 Task: Create a due date automation trigger when advanced on, on the monday of the week before a card is due add dates starting this week at 11:00 AM.
Action: Mouse moved to (899, 276)
Screenshot: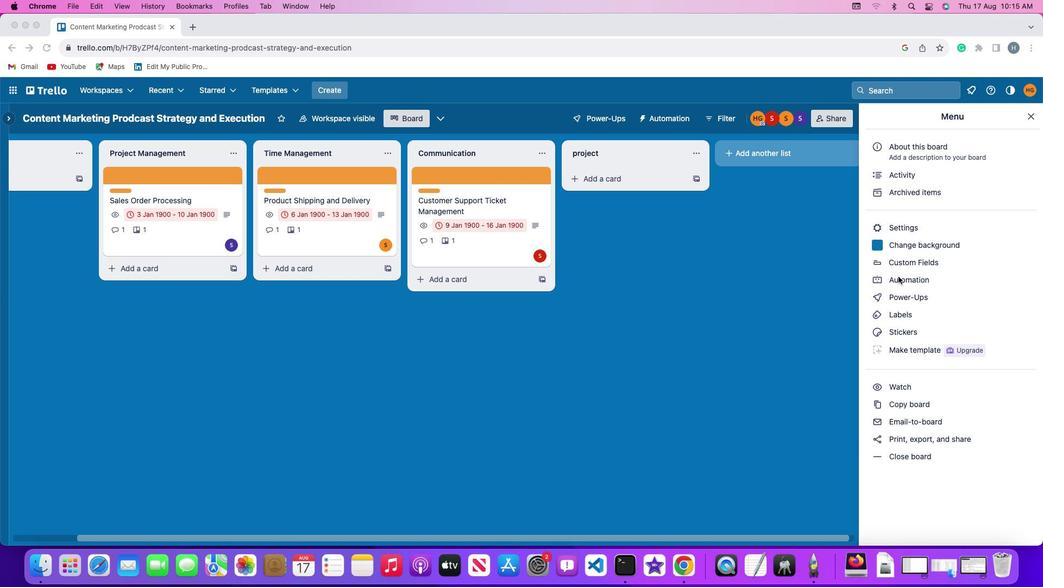 
Action: Mouse pressed left at (899, 276)
Screenshot: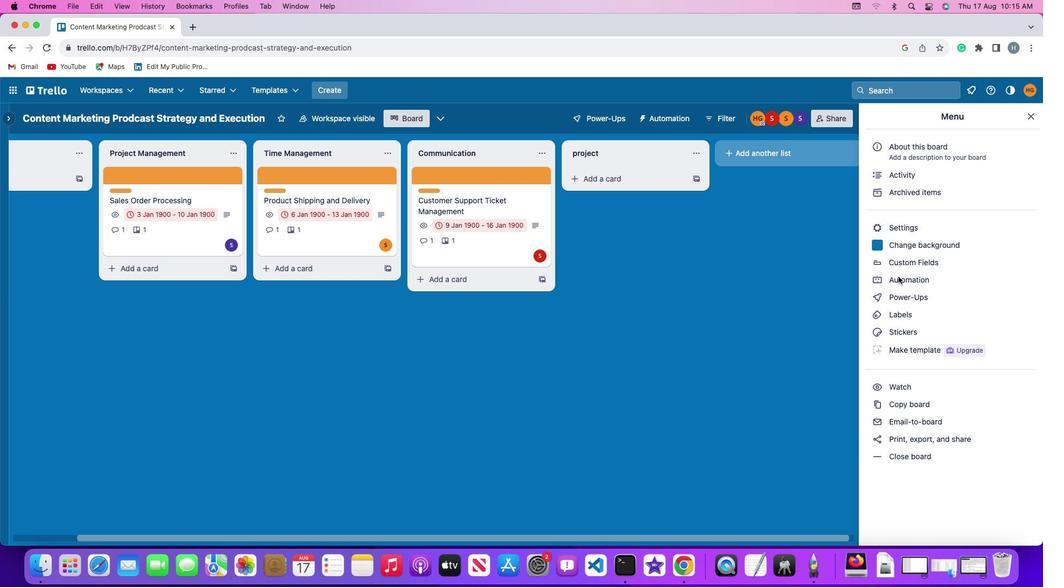 
Action: Mouse pressed left at (899, 276)
Screenshot: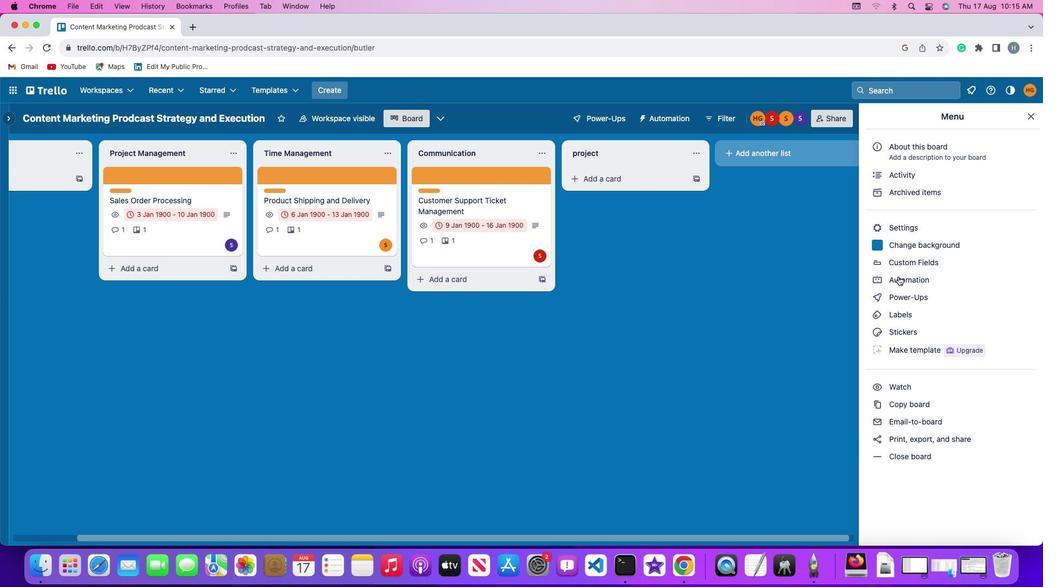 
Action: Mouse moved to (62, 256)
Screenshot: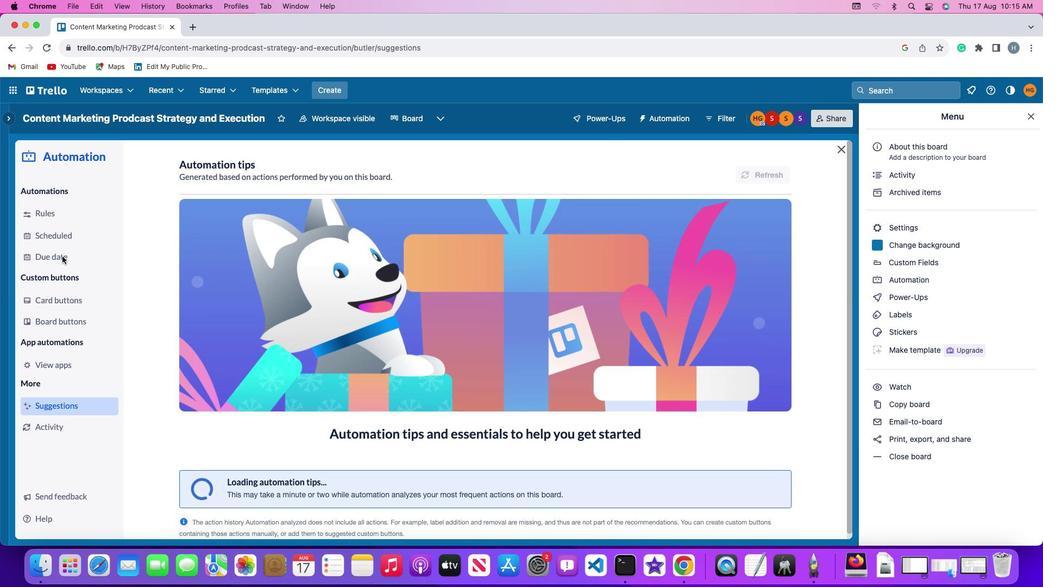 
Action: Mouse pressed left at (62, 256)
Screenshot: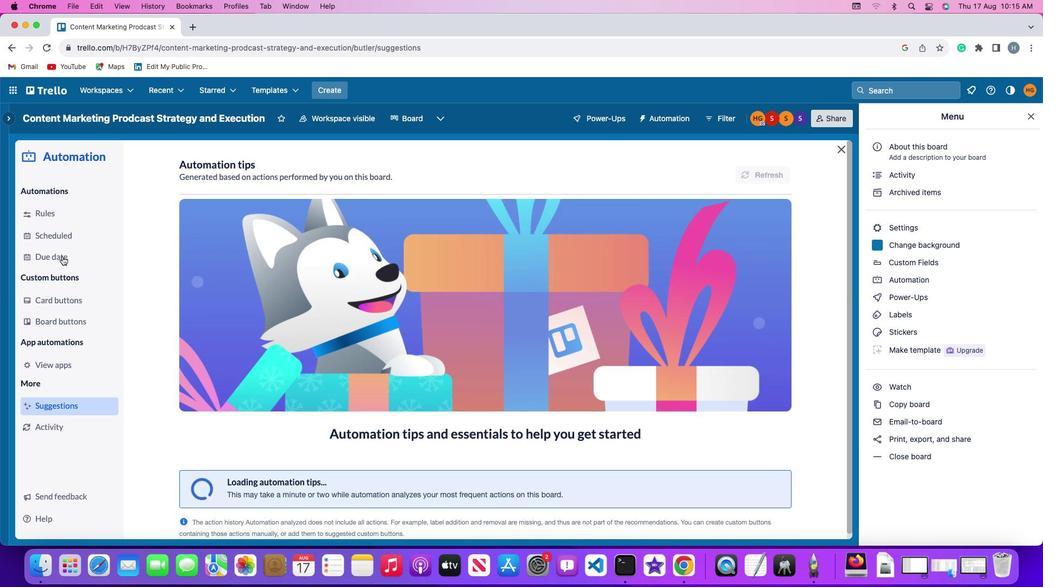 
Action: Mouse moved to (746, 167)
Screenshot: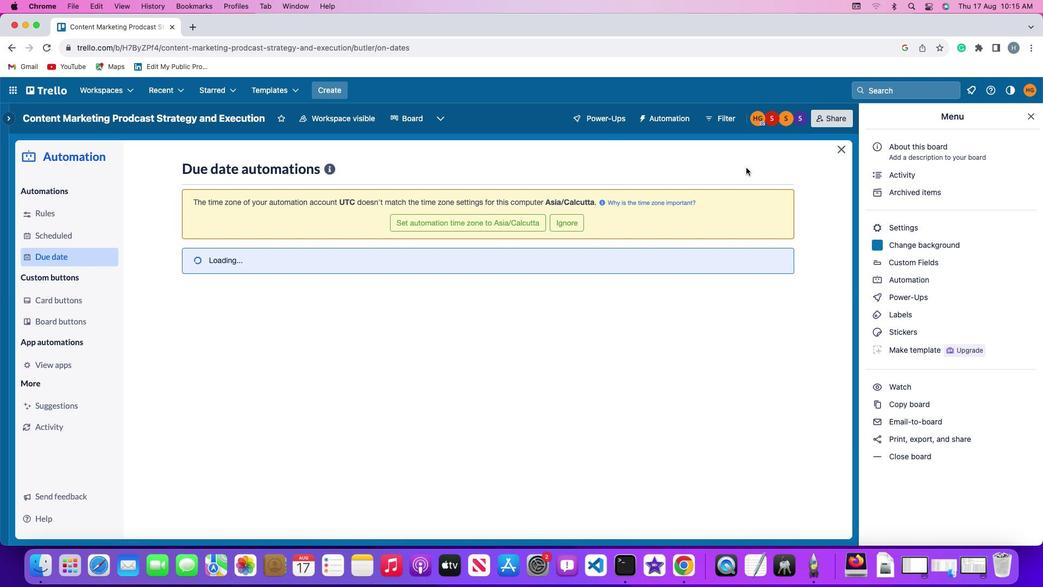 
Action: Mouse pressed left at (746, 167)
Screenshot: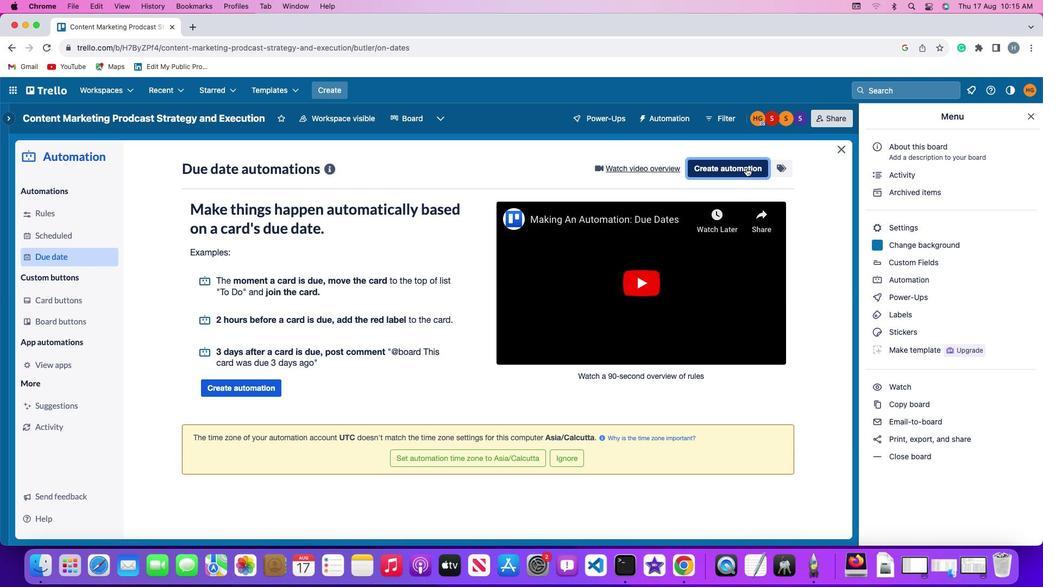 
Action: Mouse moved to (212, 272)
Screenshot: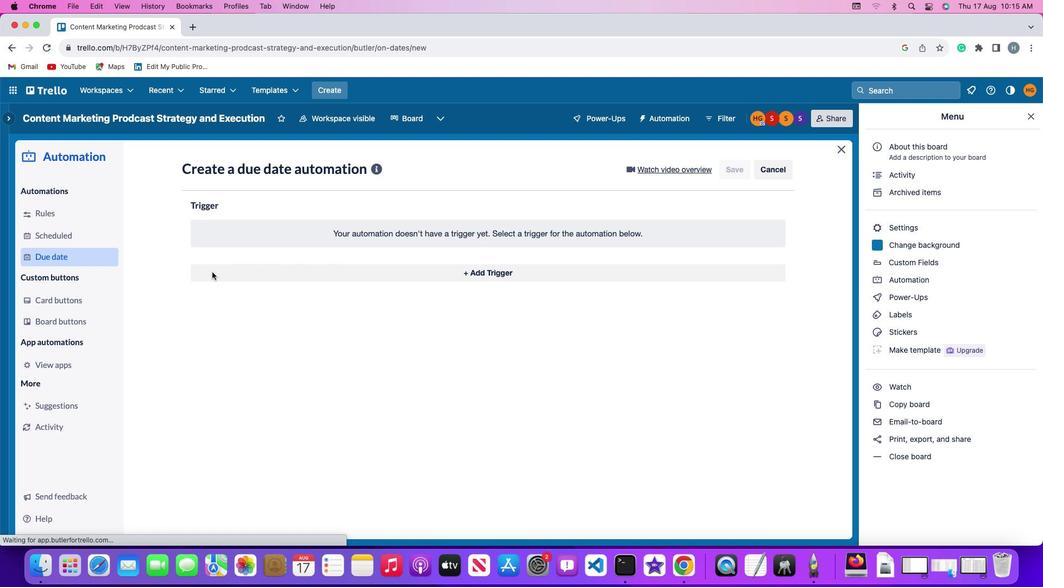 
Action: Mouse pressed left at (212, 272)
Screenshot: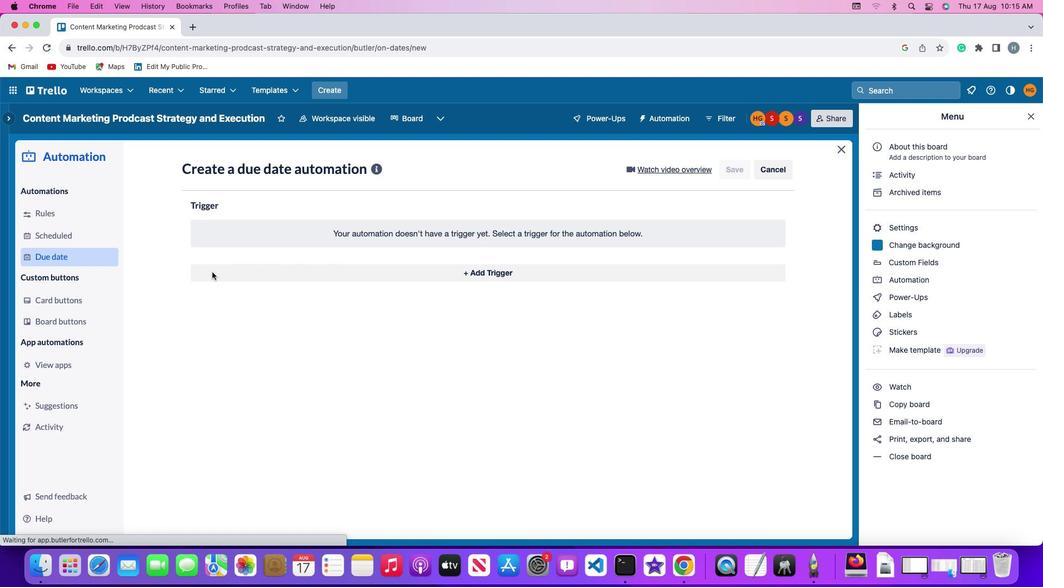 
Action: Mouse moved to (233, 471)
Screenshot: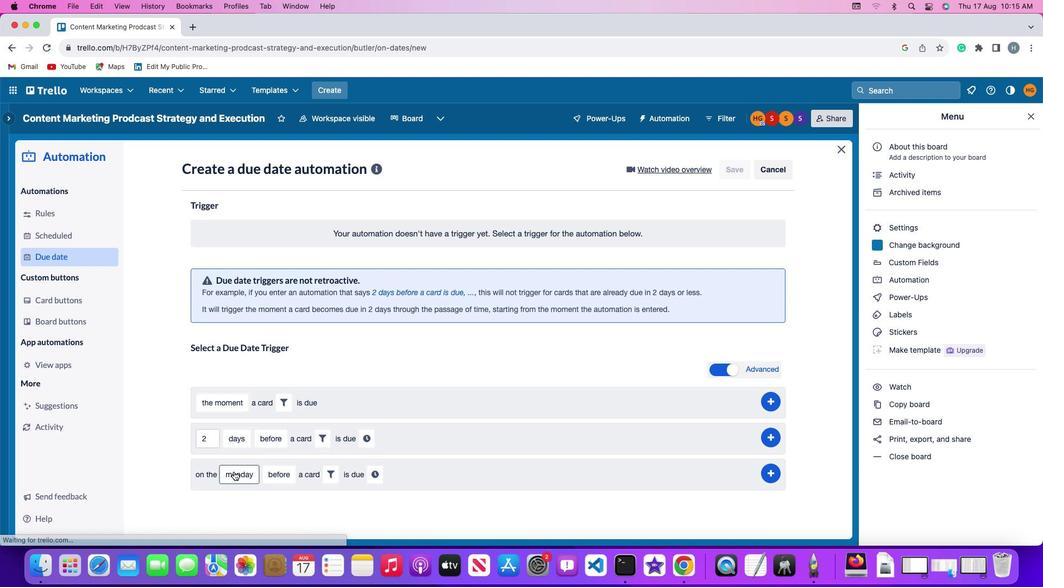 
Action: Mouse pressed left at (233, 471)
Screenshot: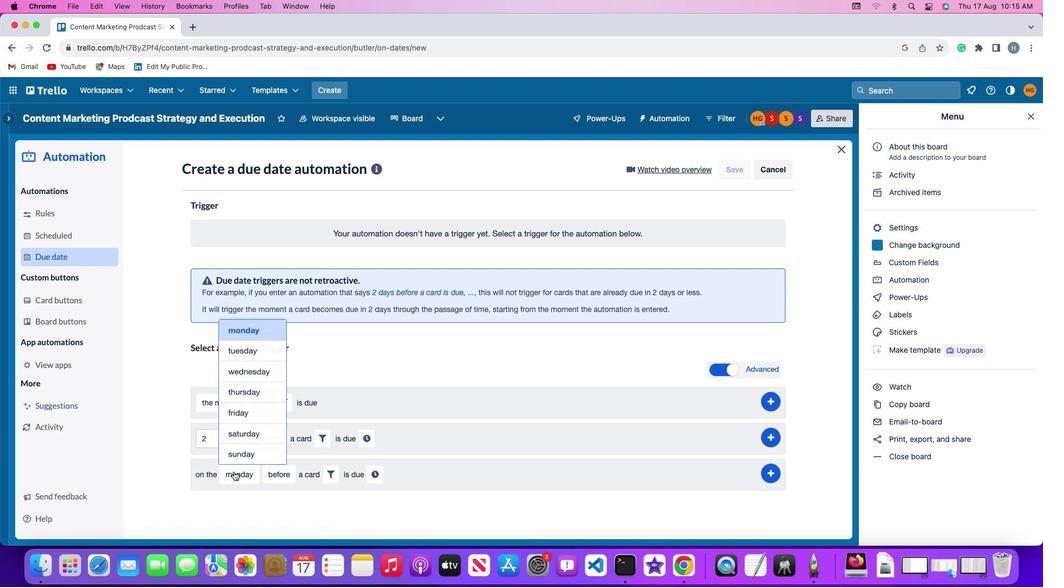 
Action: Mouse moved to (246, 321)
Screenshot: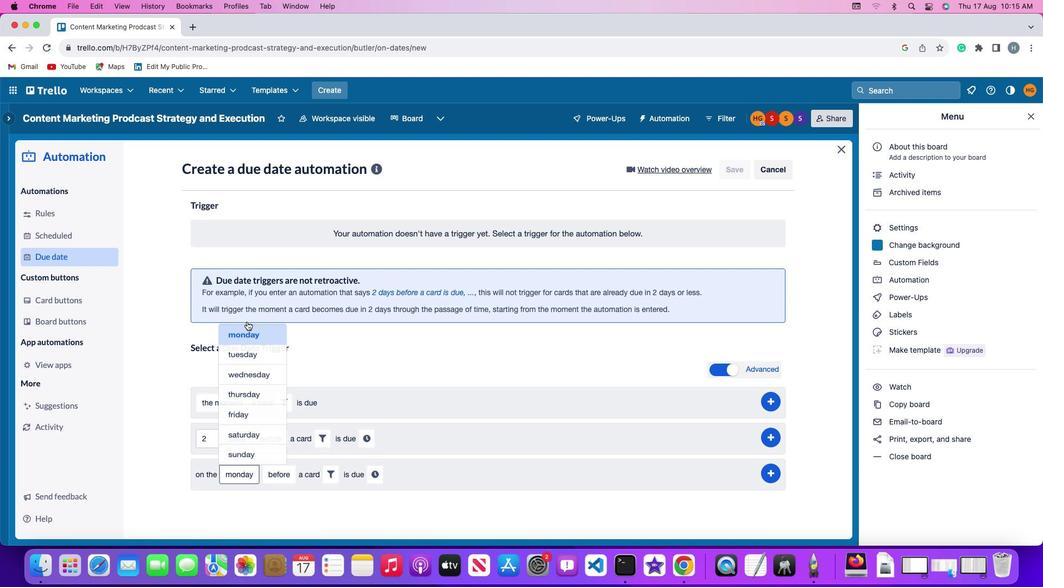 
Action: Mouse pressed left at (246, 321)
Screenshot: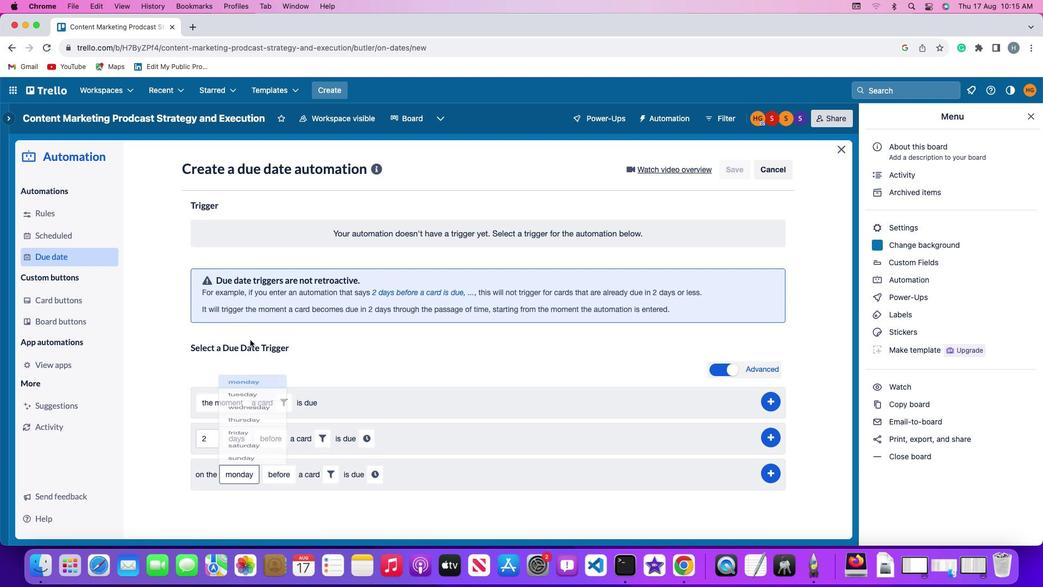 
Action: Mouse moved to (272, 476)
Screenshot: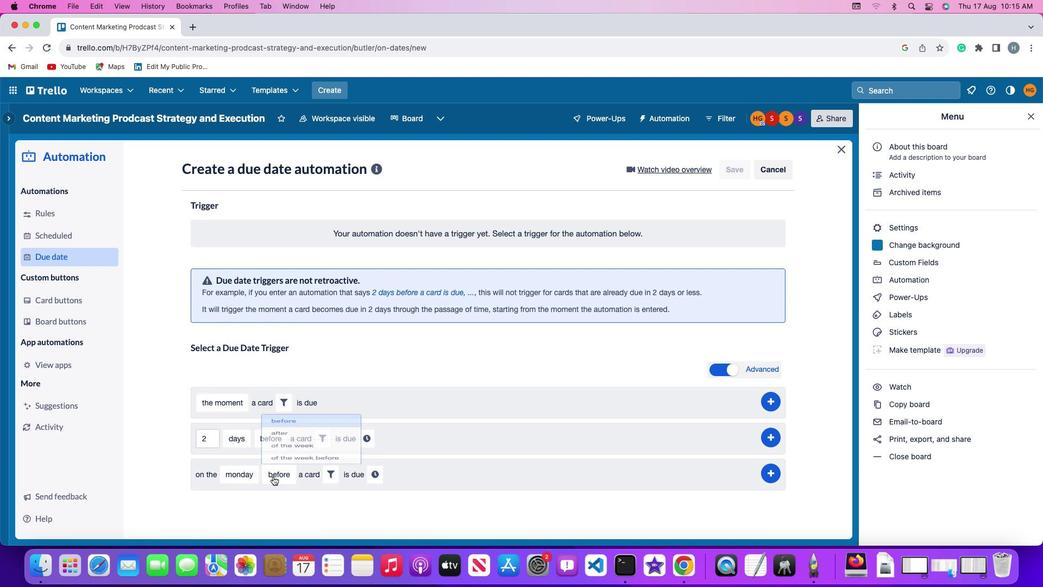 
Action: Mouse pressed left at (272, 476)
Screenshot: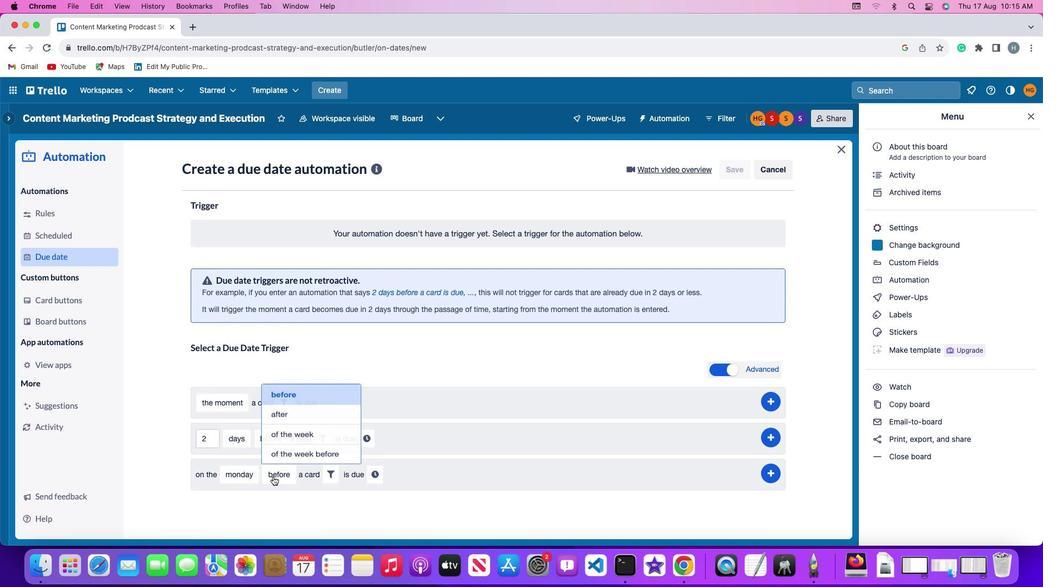 
Action: Mouse moved to (278, 452)
Screenshot: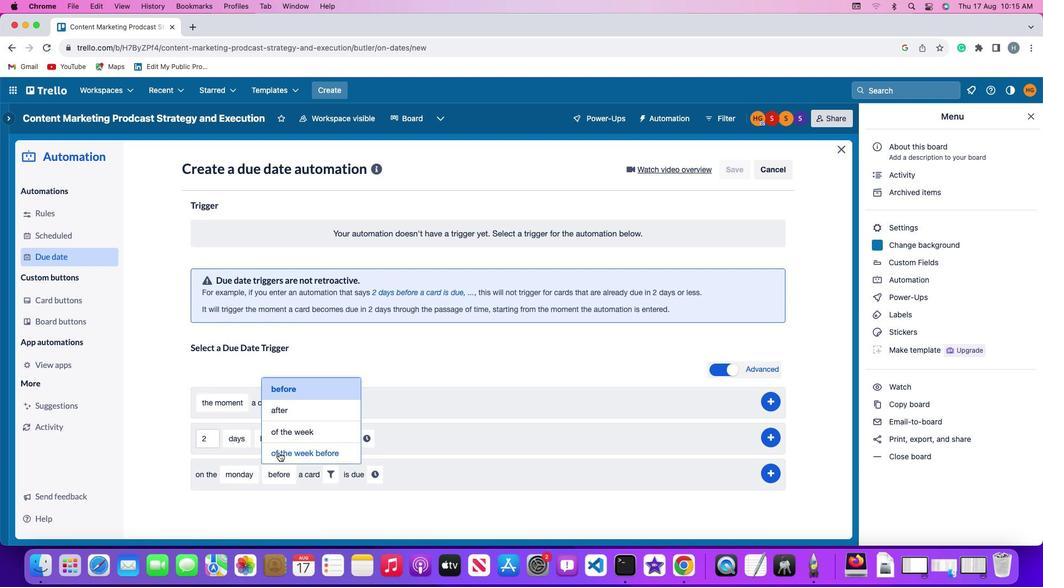 
Action: Mouse pressed left at (278, 452)
Screenshot: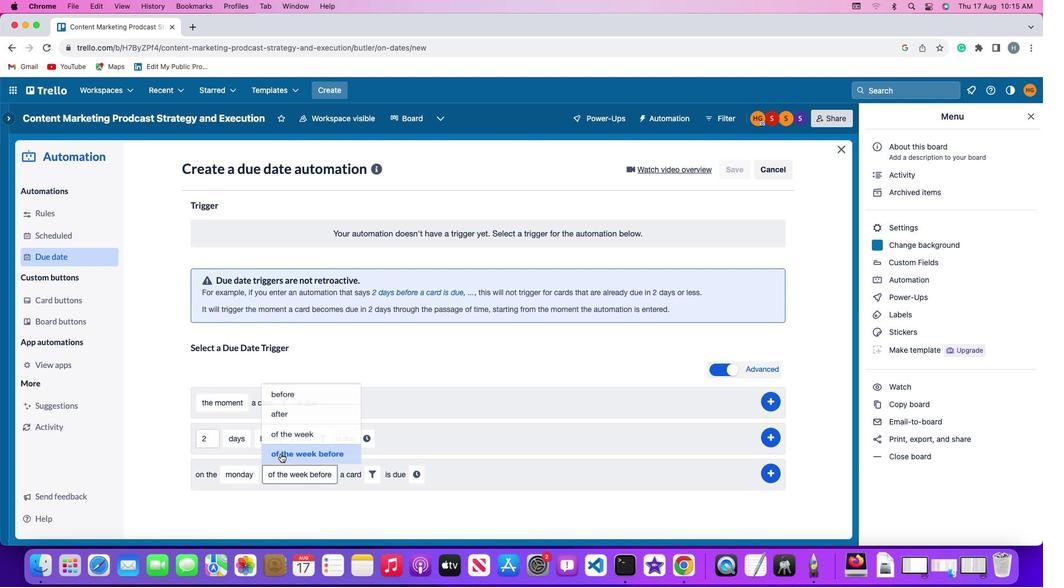 
Action: Mouse moved to (371, 475)
Screenshot: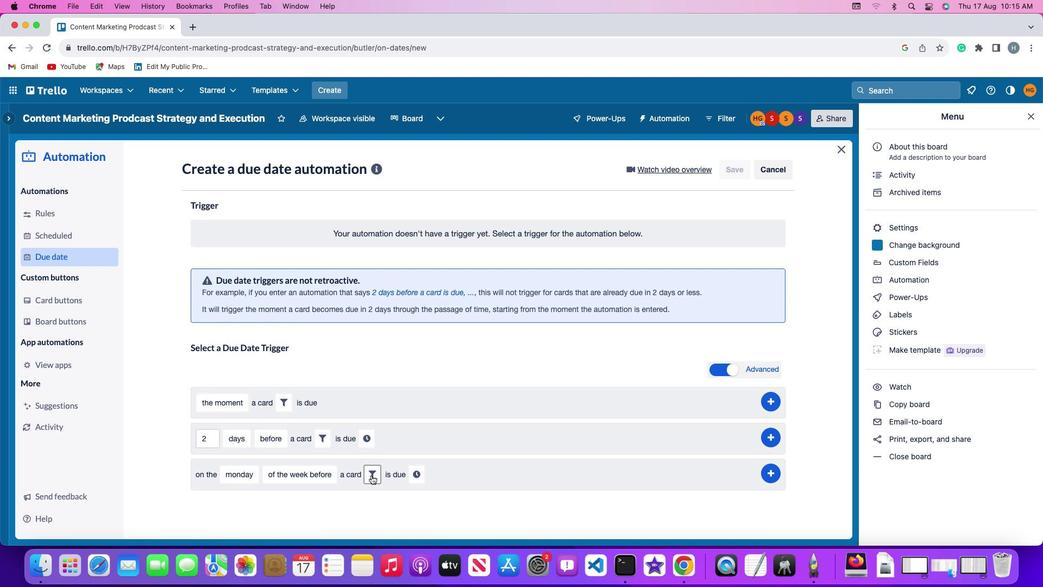 
Action: Mouse pressed left at (371, 475)
Screenshot: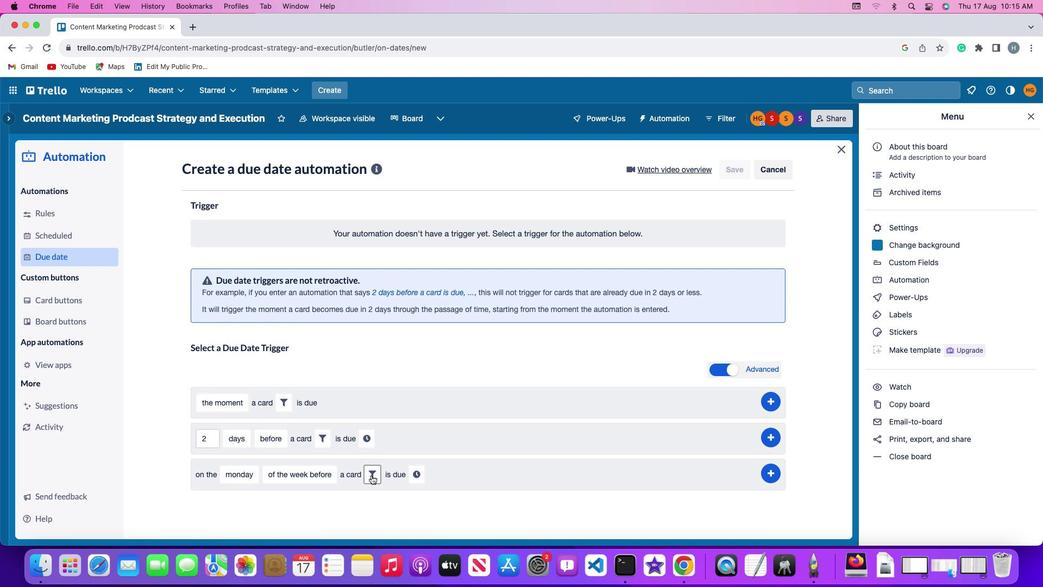 
Action: Mouse moved to (437, 506)
Screenshot: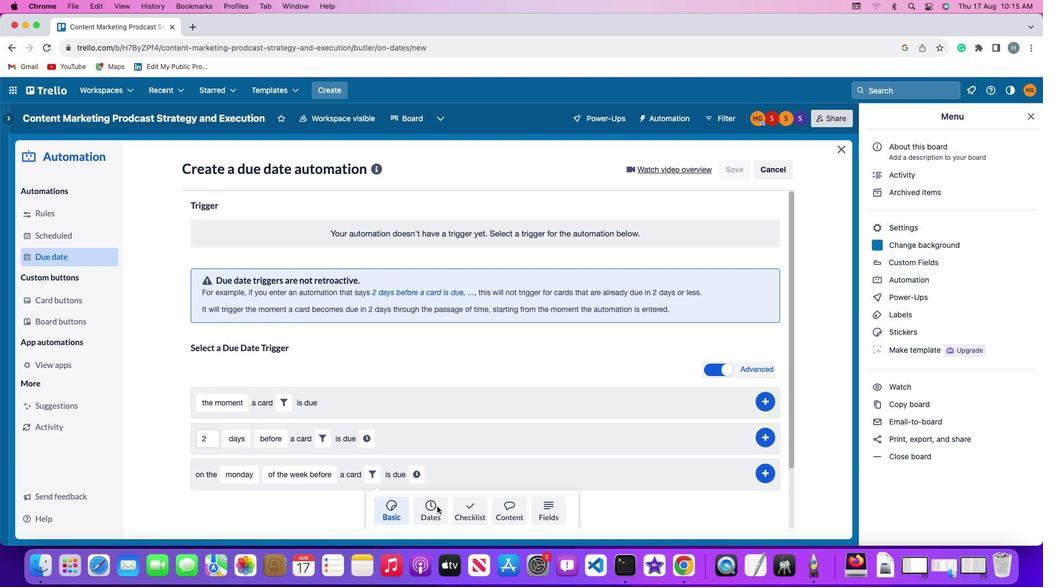 
Action: Mouse pressed left at (437, 506)
Screenshot: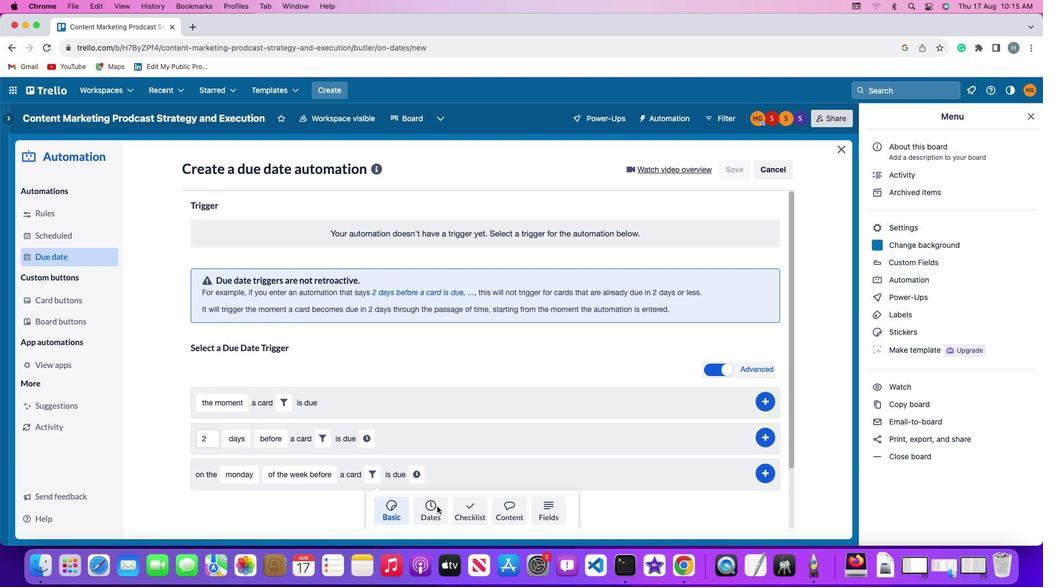 
Action: Mouse moved to (306, 505)
Screenshot: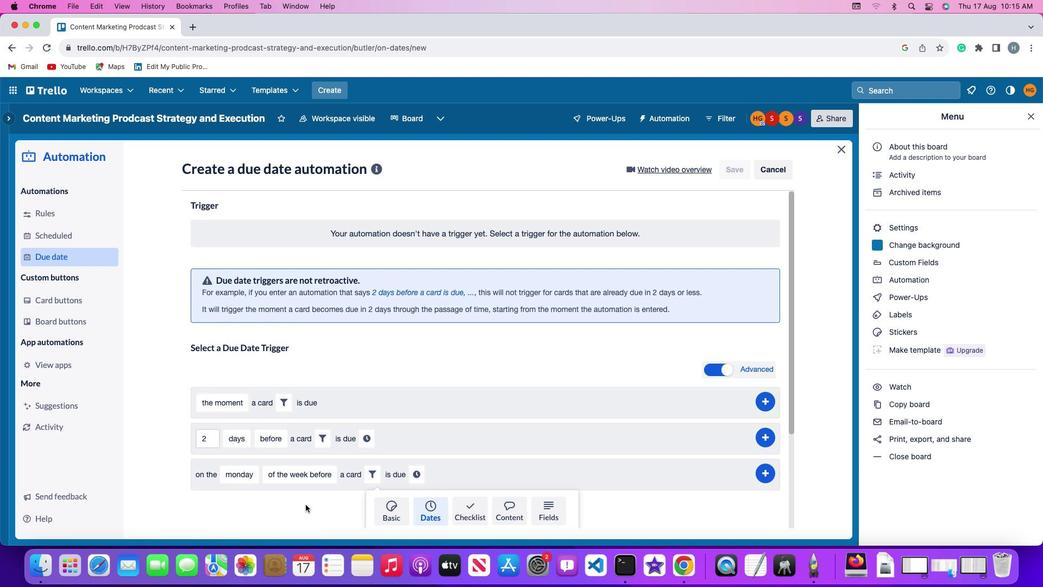 
Action: Mouse scrolled (306, 505) with delta (0, 0)
Screenshot: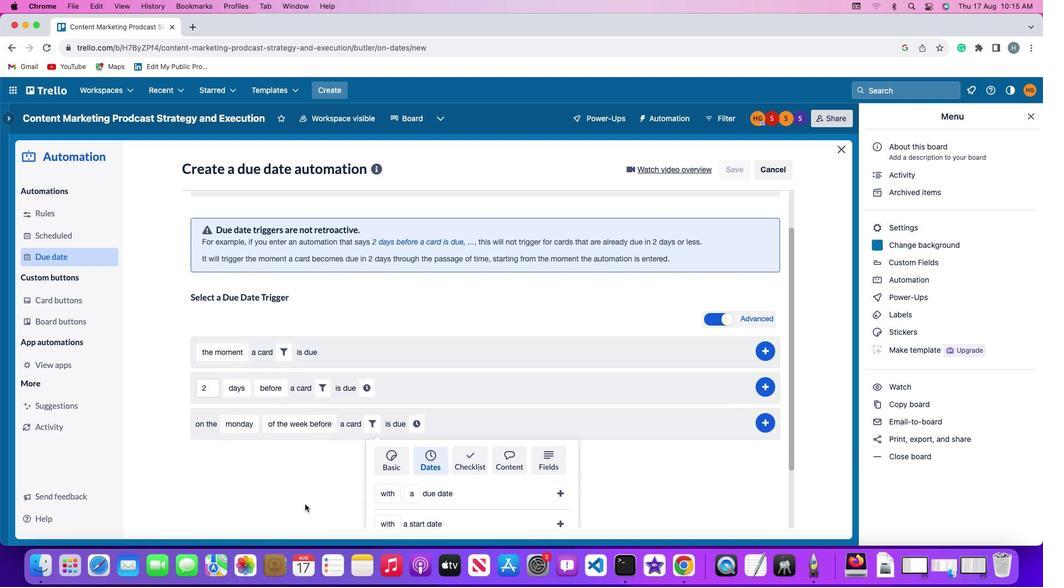 
Action: Mouse scrolled (306, 505) with delta (0, 0)
Screenshot: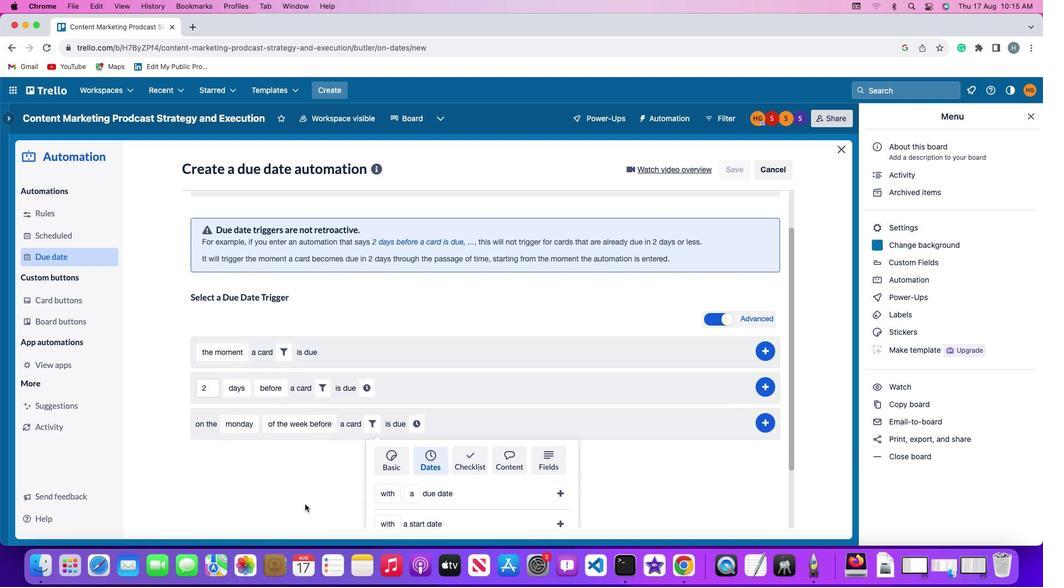 
Action: Mouse scrolled (306, 505) with delta (0, -1)
Screenshot: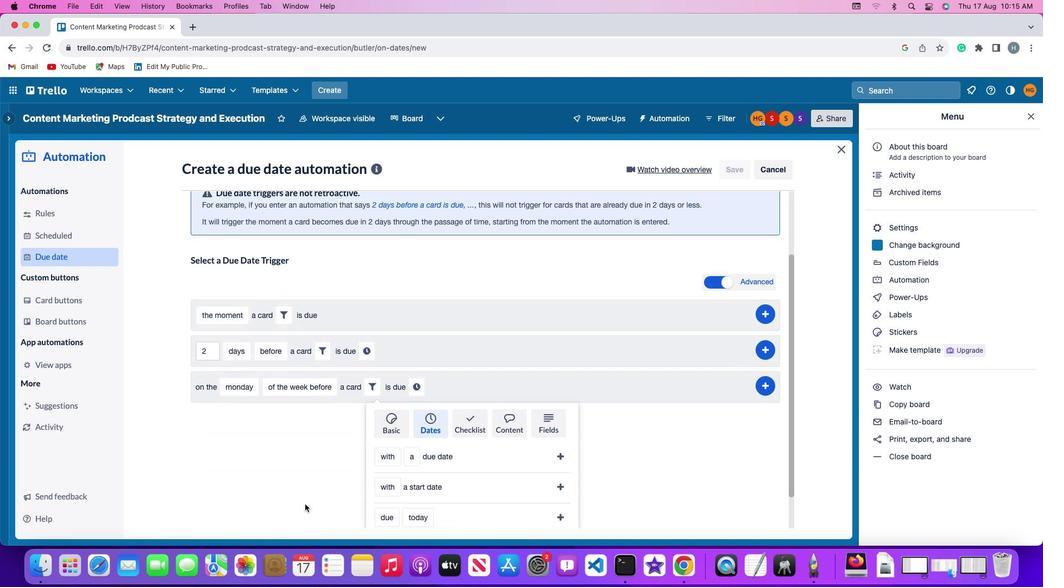 
Action: Mouse moved to (306, 505)
Screenshot: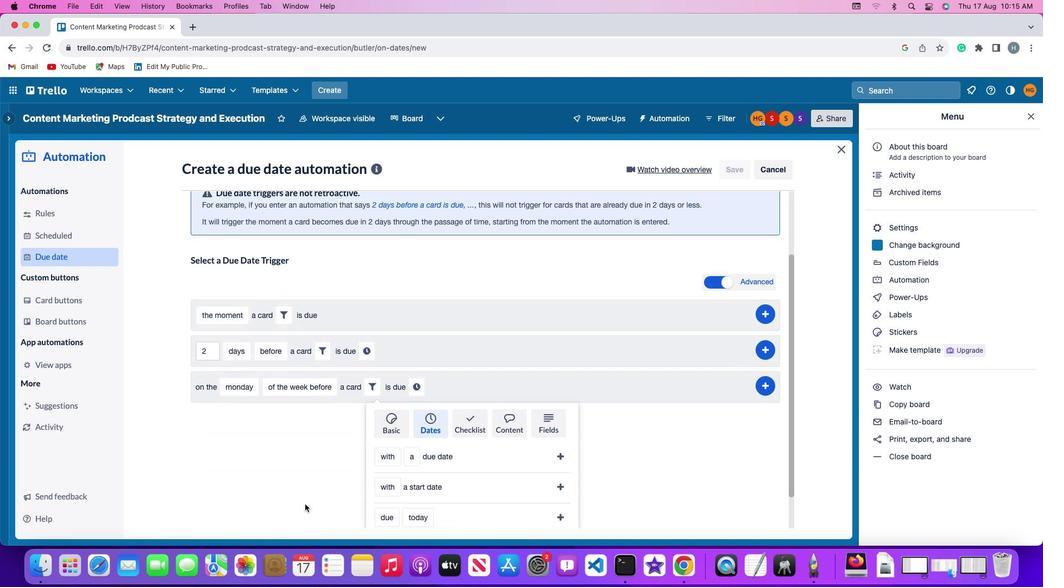 
Action: Mouse scrolled (306, 505) with delta (0, -2)
Screenshot: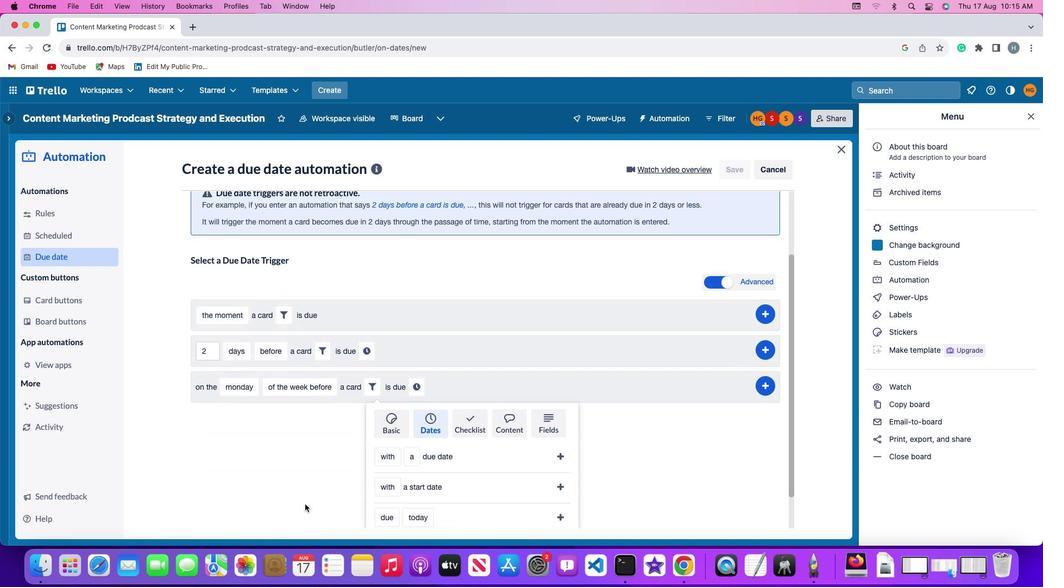 
Action: Mouse moved to (304, 503)
Screenshot: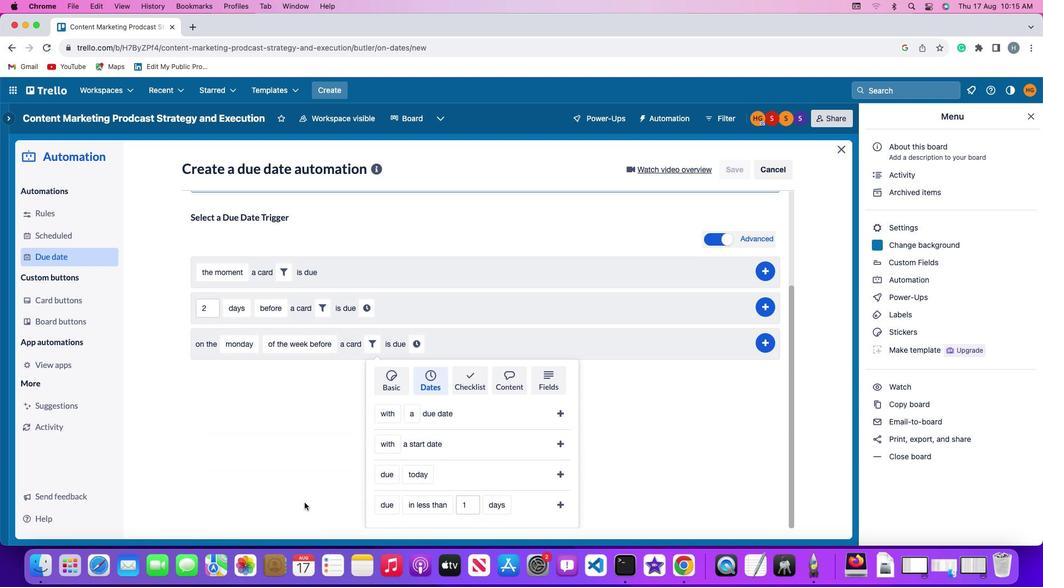 
Action: Mouse scrolled (304, 503) with delta (0, 0)
Screenshot: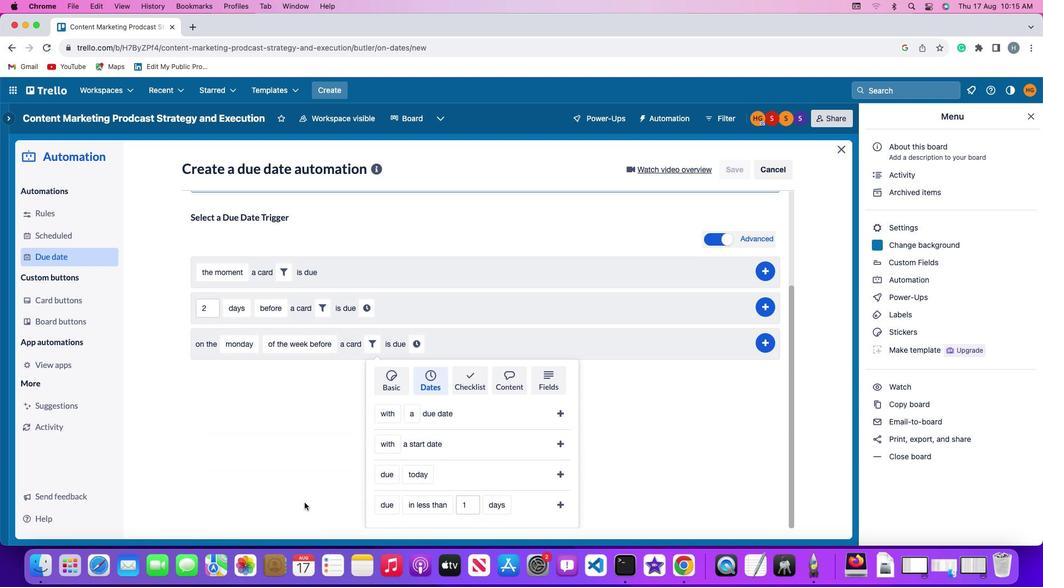 
Action: Mouse moved to (304, 502)
Screenshot: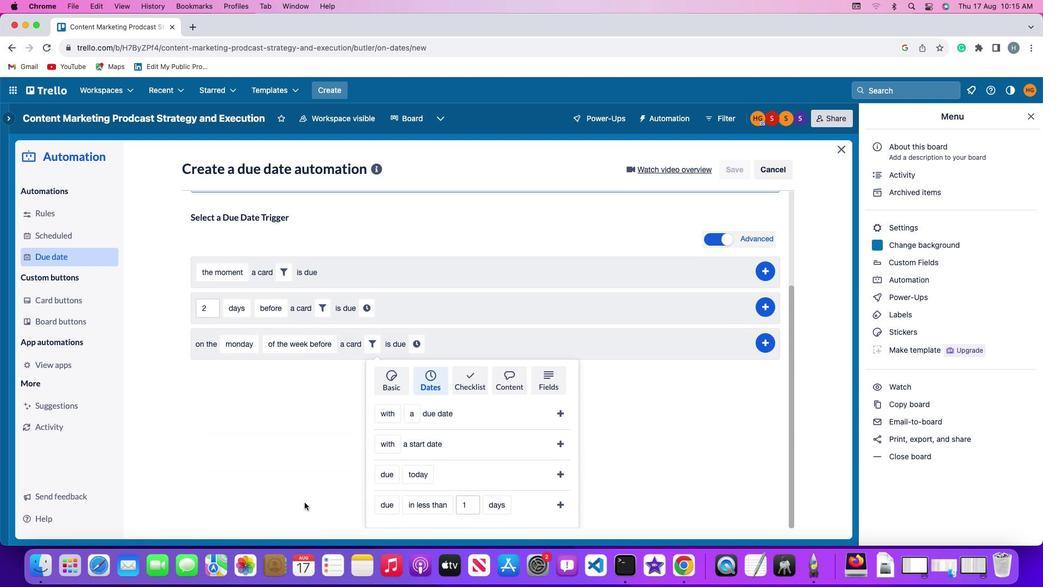 
Action: Mouse scrolled (304, 502) with delta (0, 0)
Screenshot: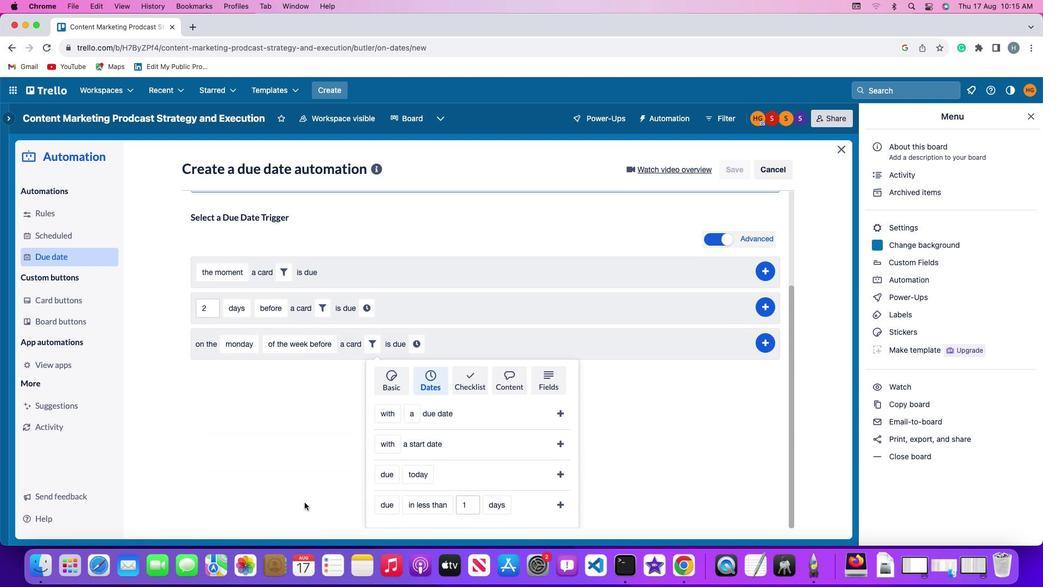
Action: Mouse scrolled (304, 502) with delta (0, -1)
Screenshot: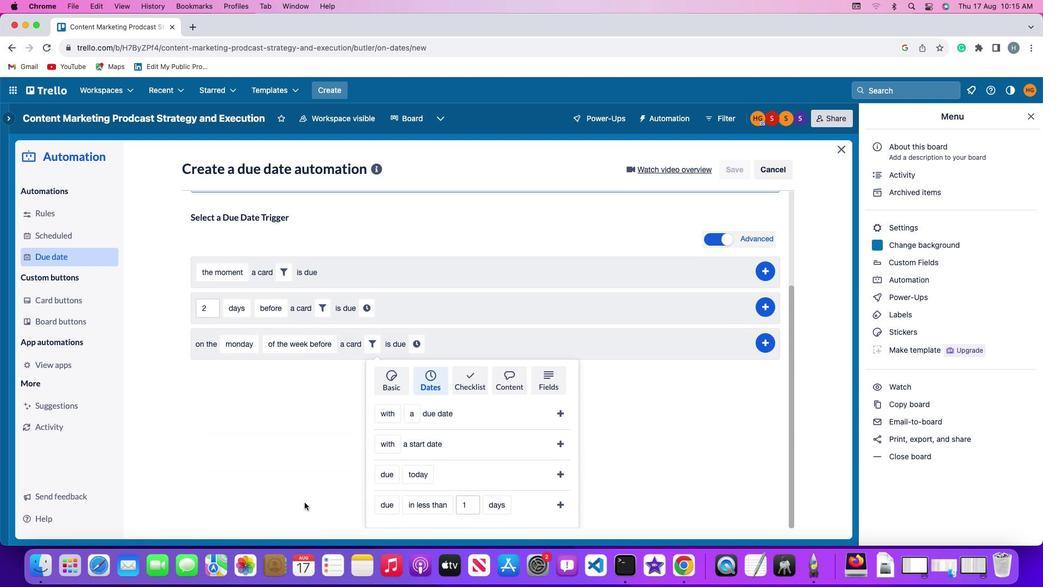 
Action: Mouse scrolled (304, 502) with delta (0, -2)
Screenshot: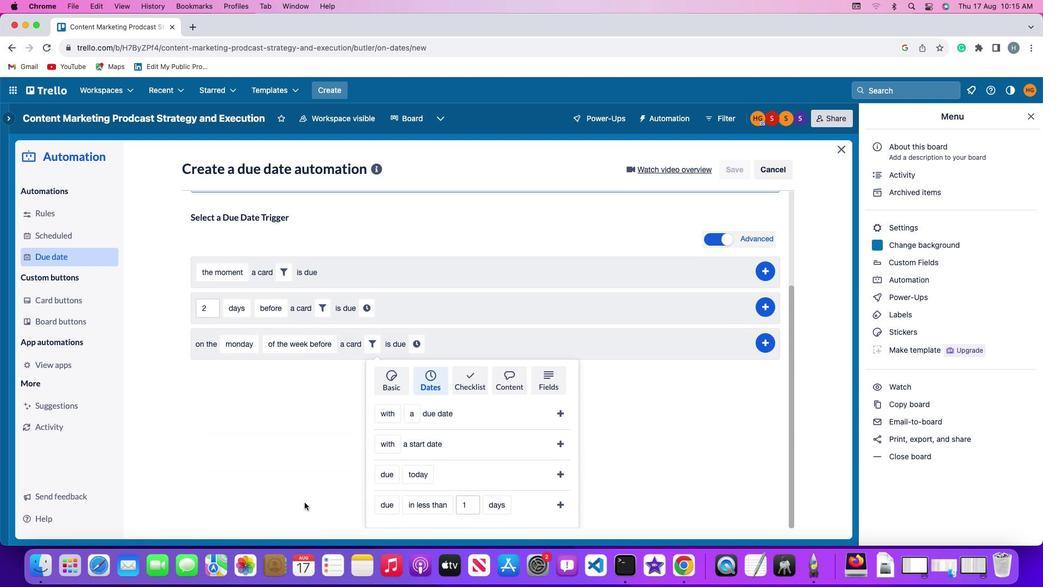 
Action: Mouse moved to (304, 502)
Screenshot: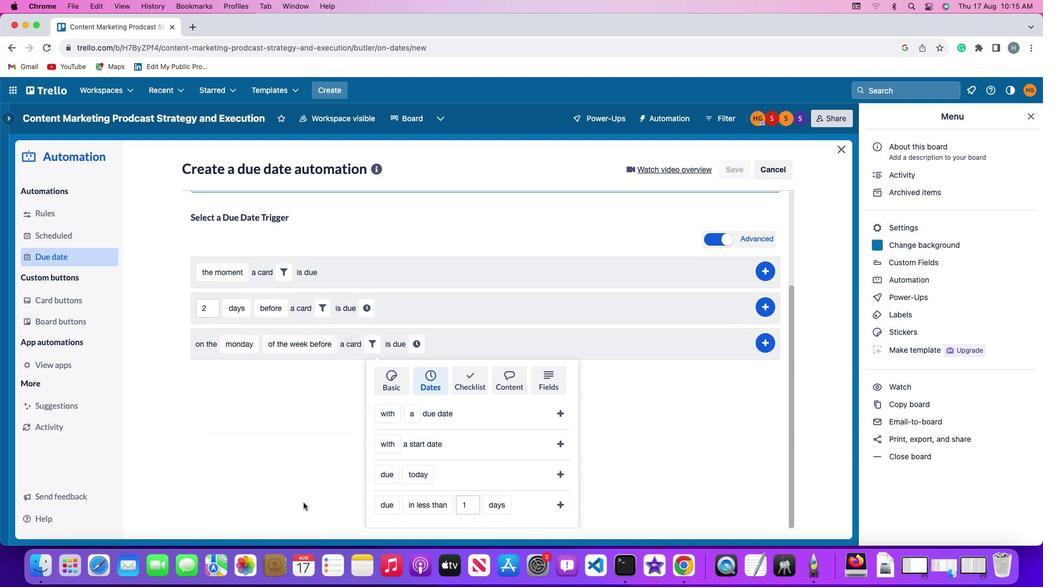 
Action: Mouse scrolled (304, 502) with delta (0, -3)
Screenshot: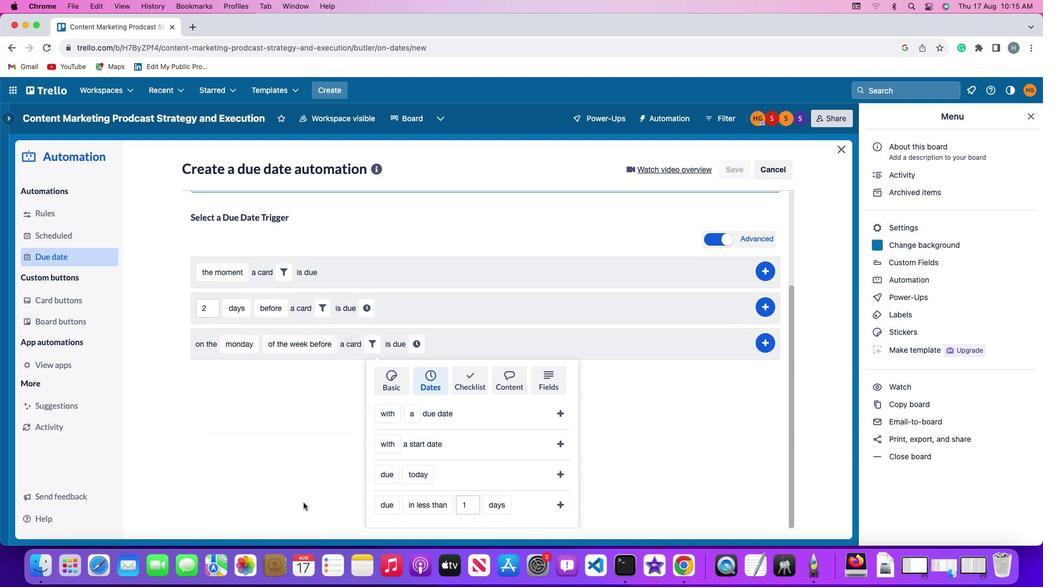 
Action: Mouse moved to (302, 502)
Screenshot: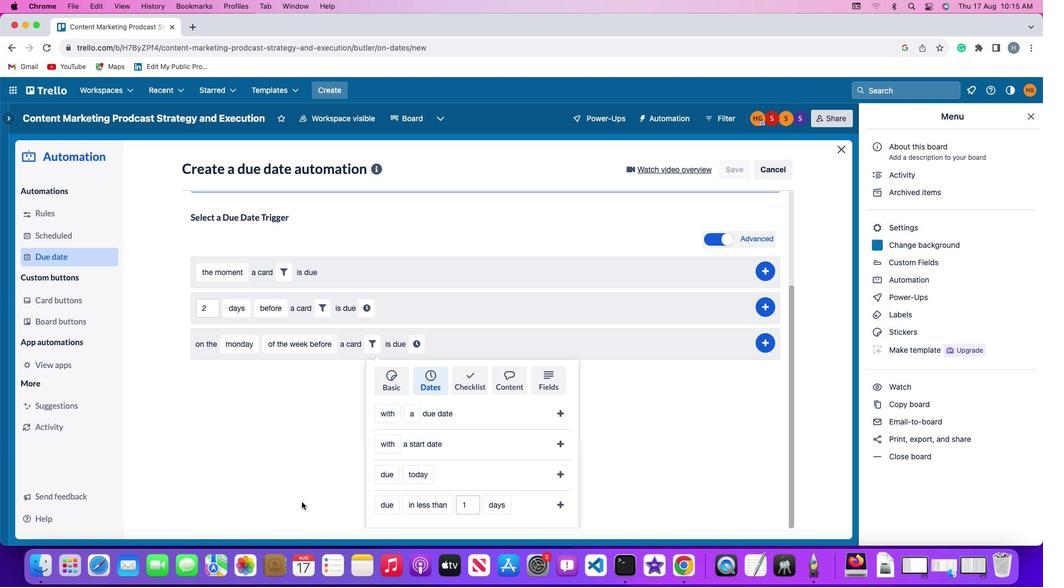 
Action: Mouse scrolled (302, 502) with delta (0, 0)
Screenshot: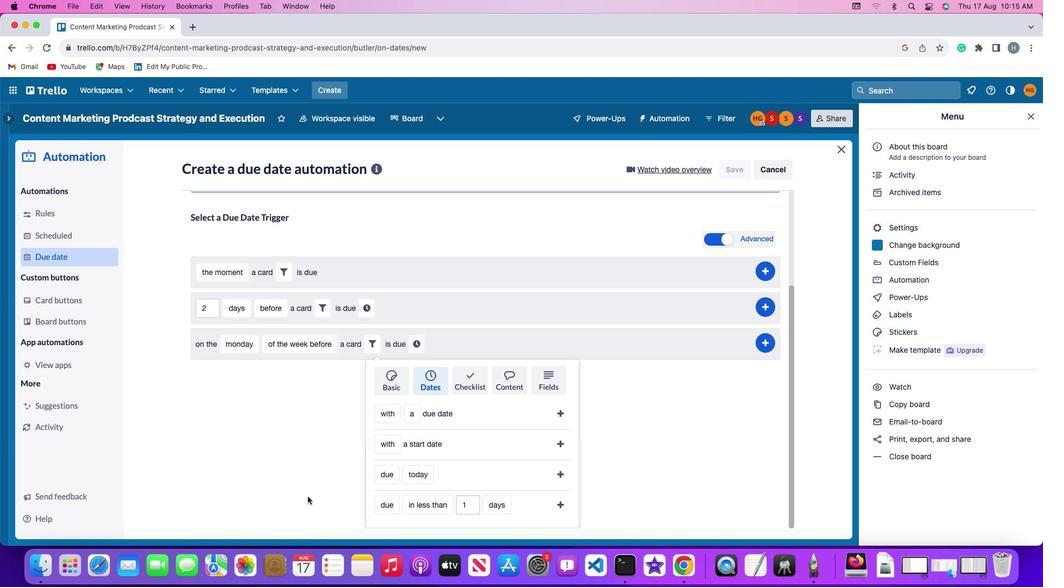 
Action: Mouse moved to (302, 502)
Screenshot: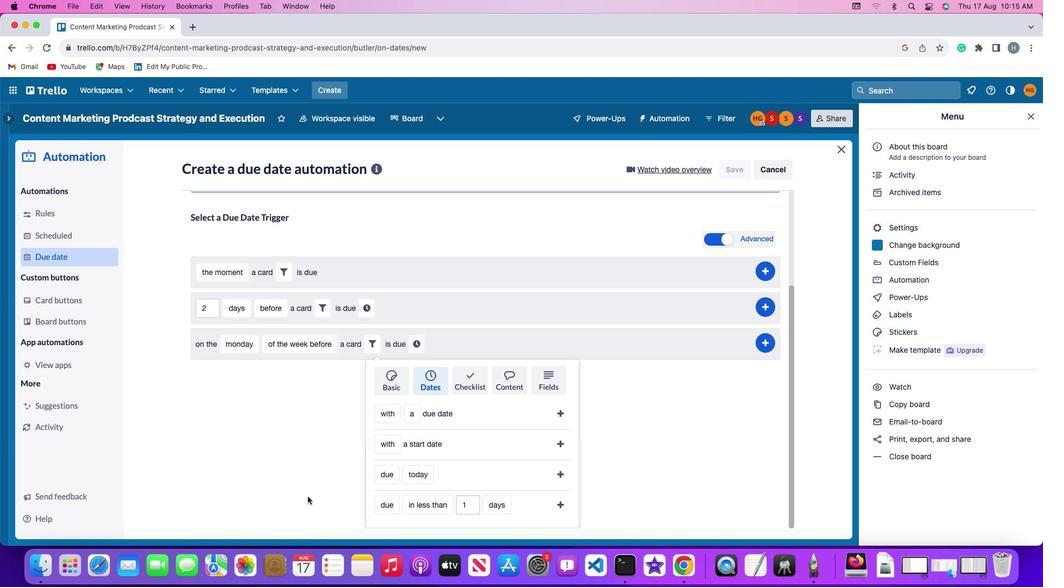 
Action: Mouse scrolled (302, 502) with delta (0, 0)
Screenshot: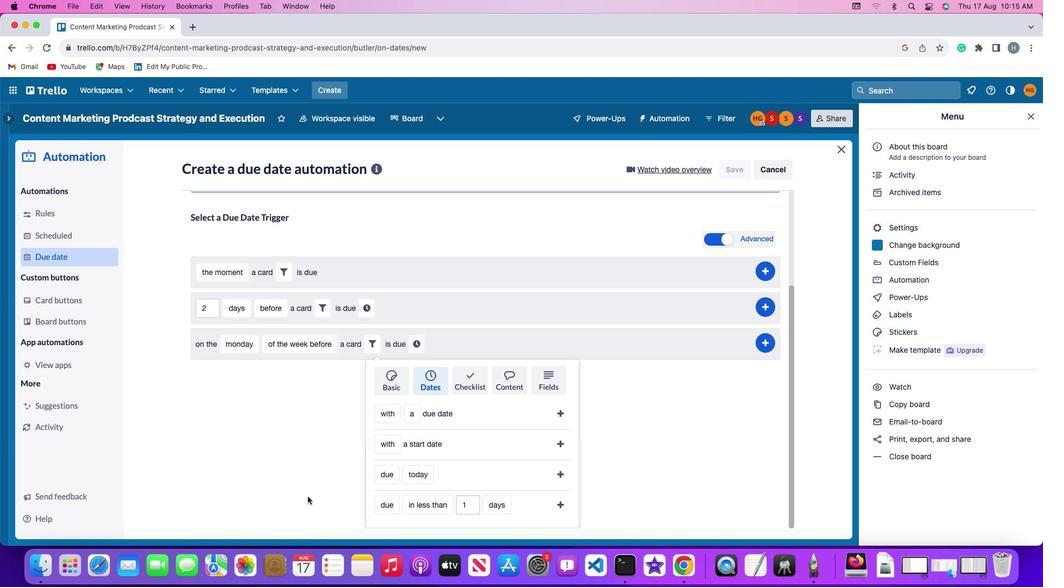 
Action: Mouse moved to (302, 501)
Screenshot: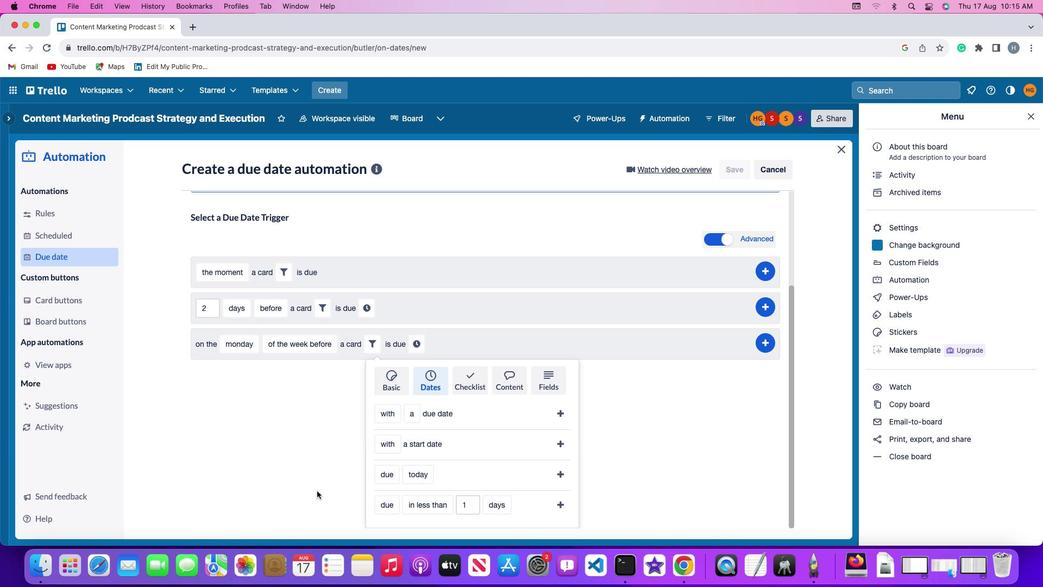 
Action: Mouse scrolled (302, 501) with delta (0, -1)
Screenshot: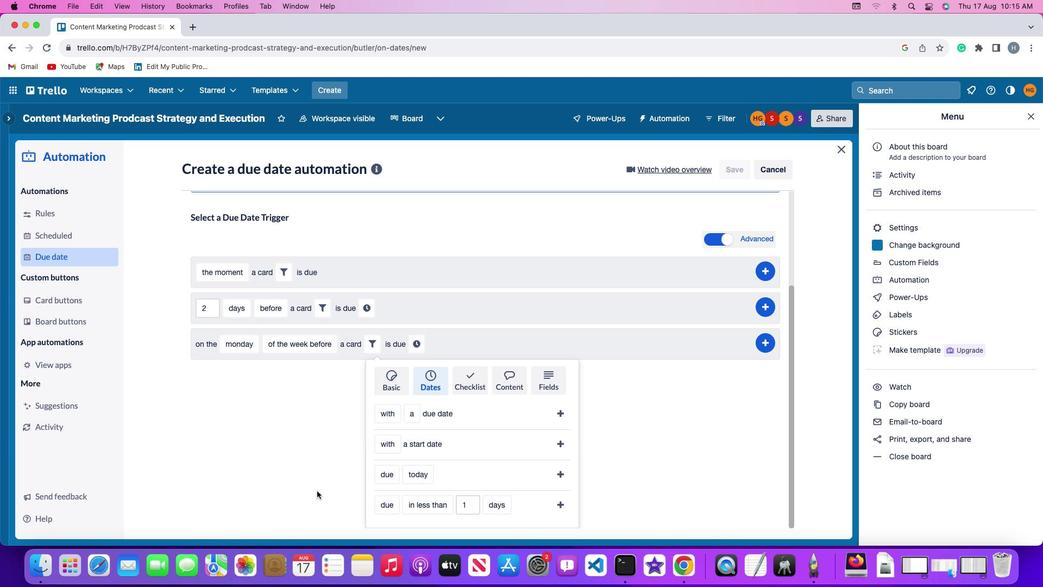 
Action: Mouse moved to (301, 501)
Screenshot: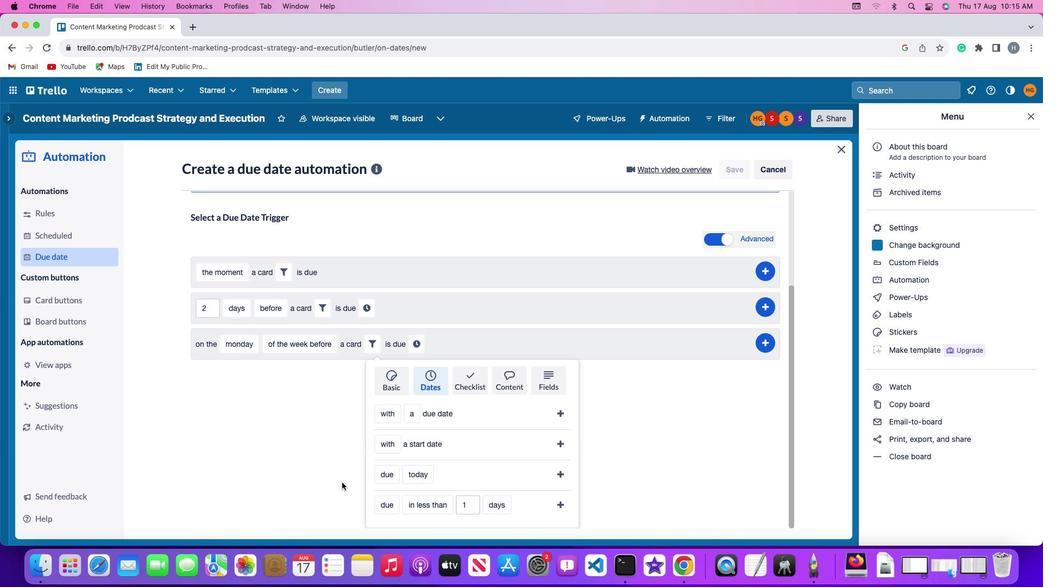 
Action: Mouse scrolled (301, 501) with delta (0, -2)
Screenshot: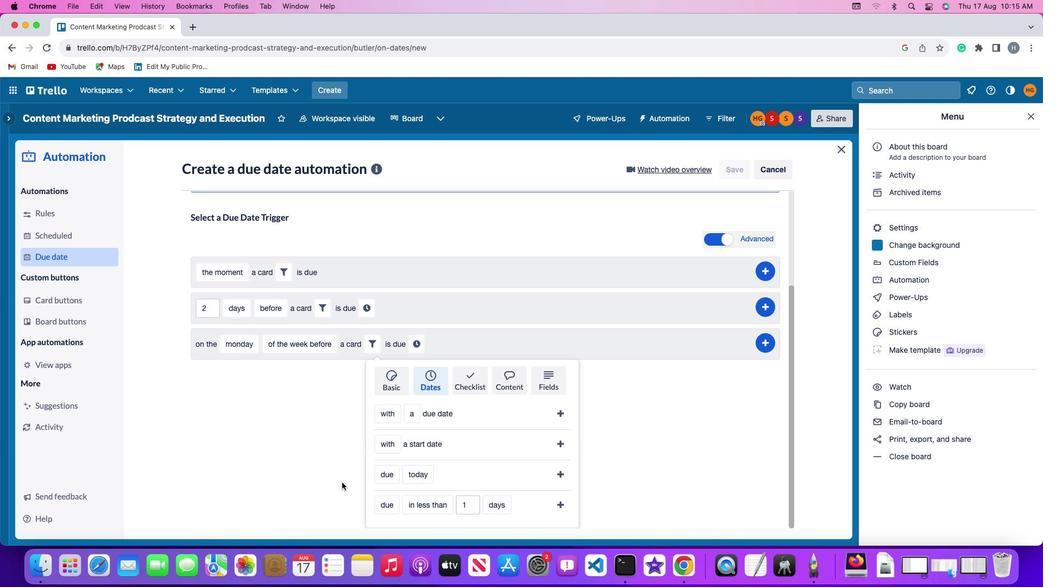 
Action: Mouse moved to (388, 475)
Screenshot: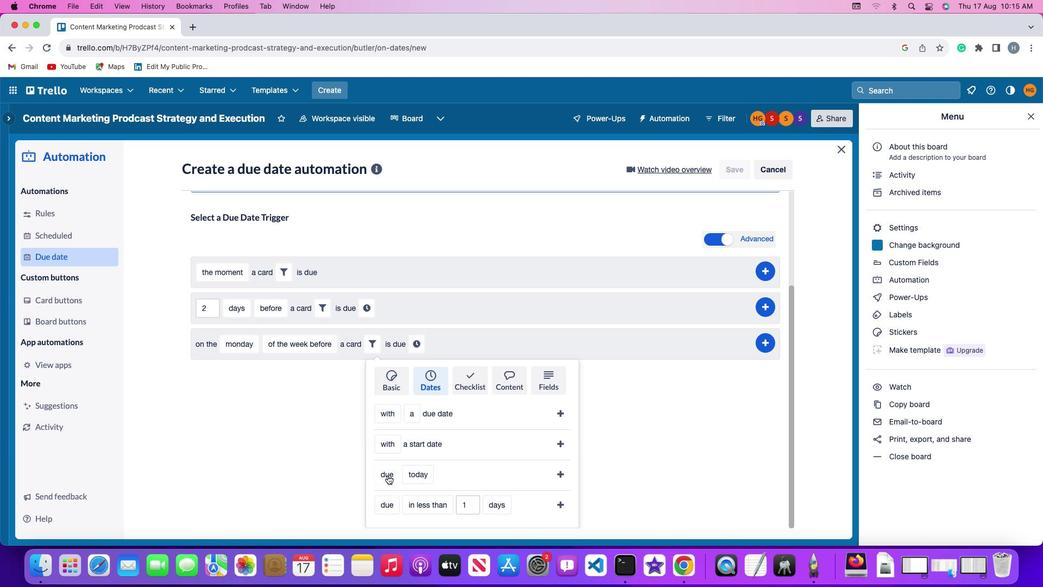 
Action: Mouse pressed left at (388, 475)
Screenshot: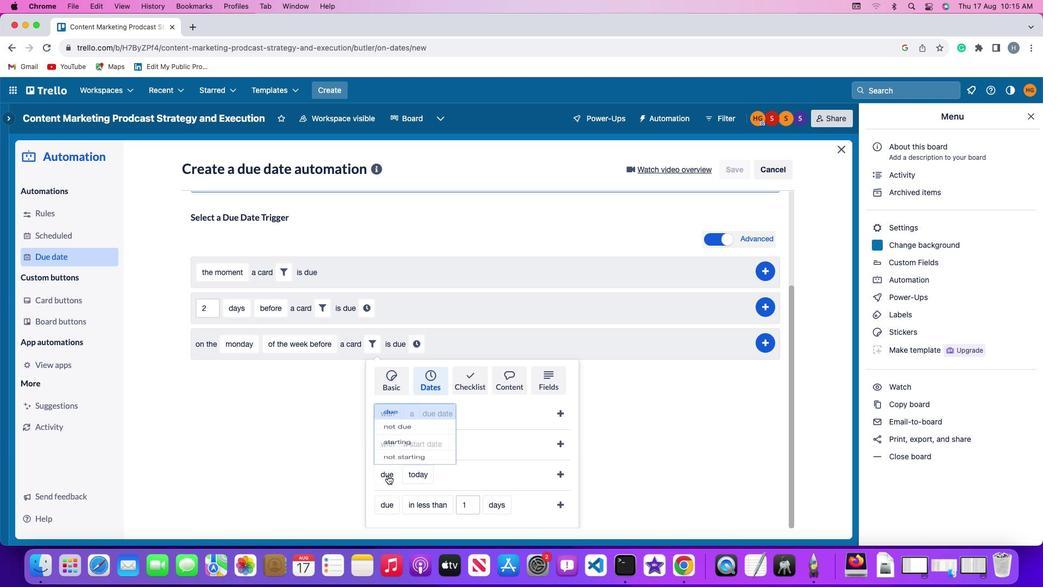 
Action: Mouse moved to (392, 430)
Screenshot: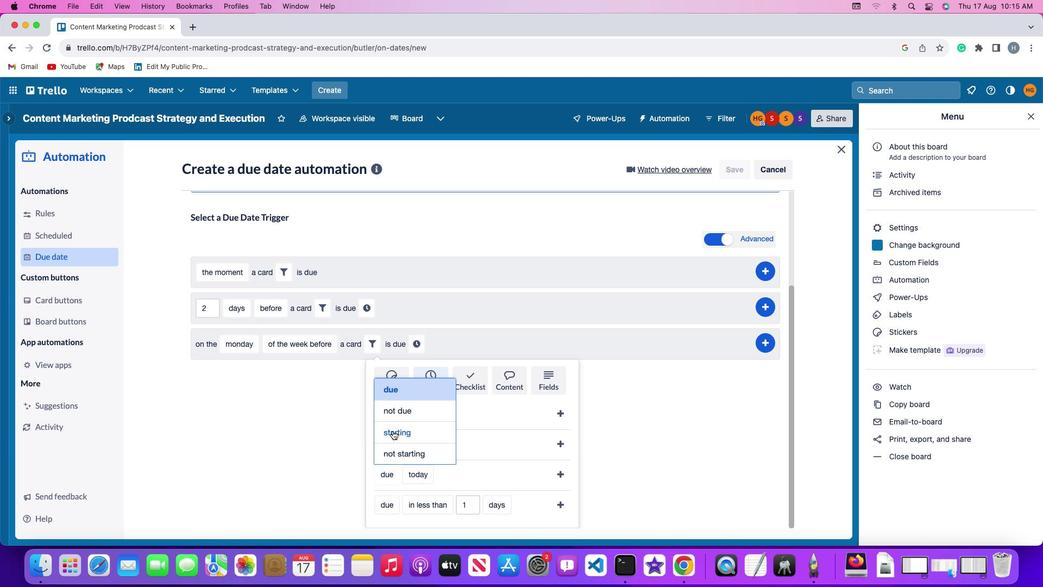 
Action: Mouse pressed left at (392, 430)
Screenshot: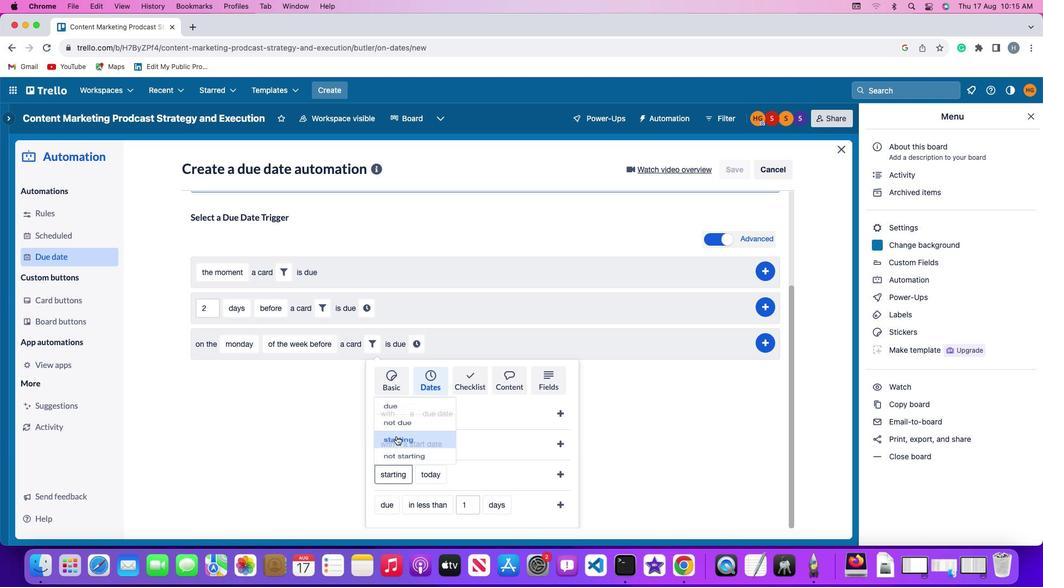 
Action: Mouse moved to (433, 469)
Screenshot: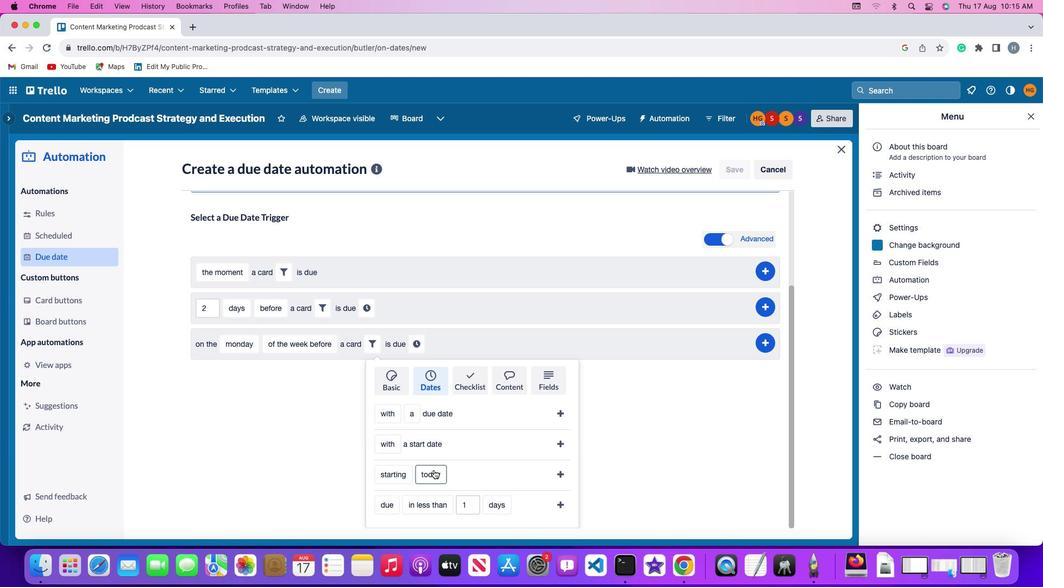 
Action: Mouse pressed left at (433, 469)
Screenshot: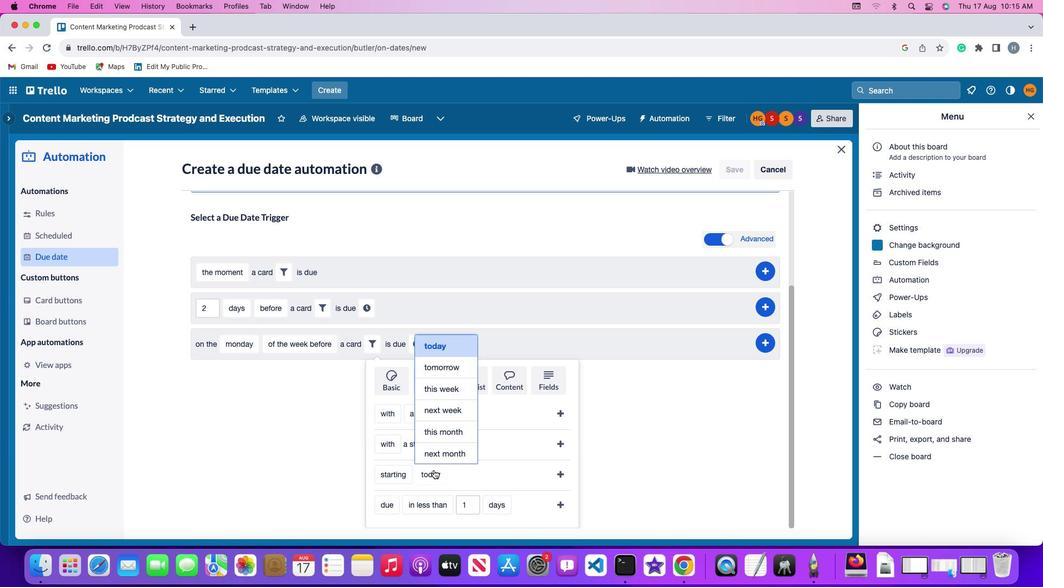 
Action: Mouse moved to (449, 388)
Screenshot: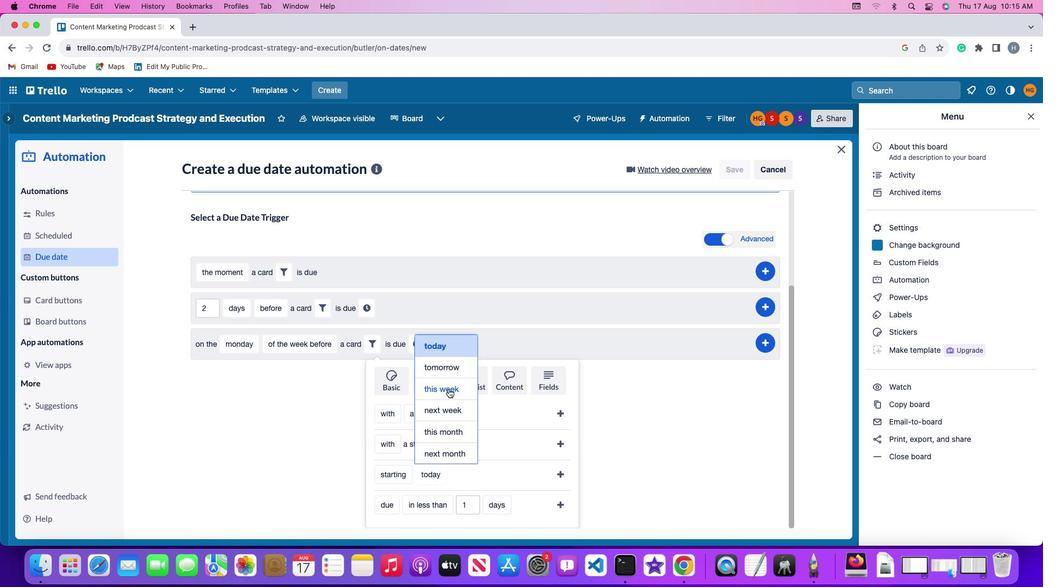
Action: Mouse pressed left at (449, 388)
Screenshot: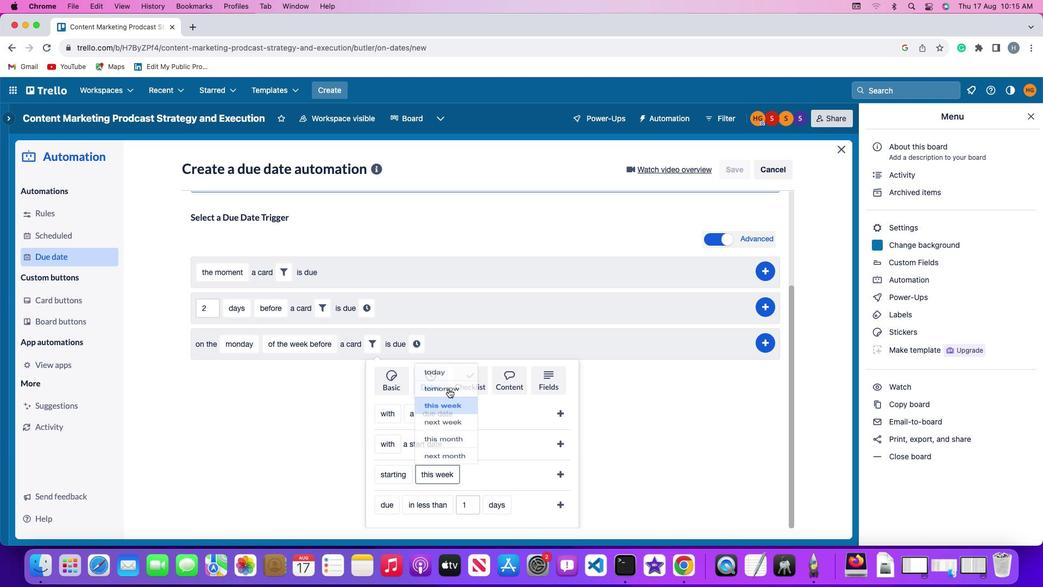 
Action: Mouse moved to (562, 474)
Screenshot: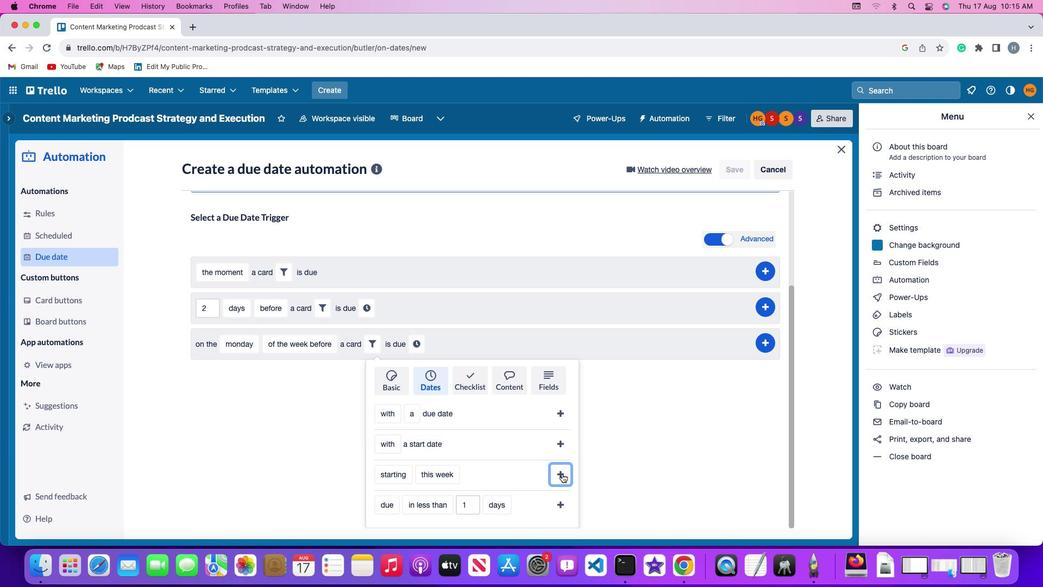 
Action: Mouse pressed left at (562, 474)
Screenshot: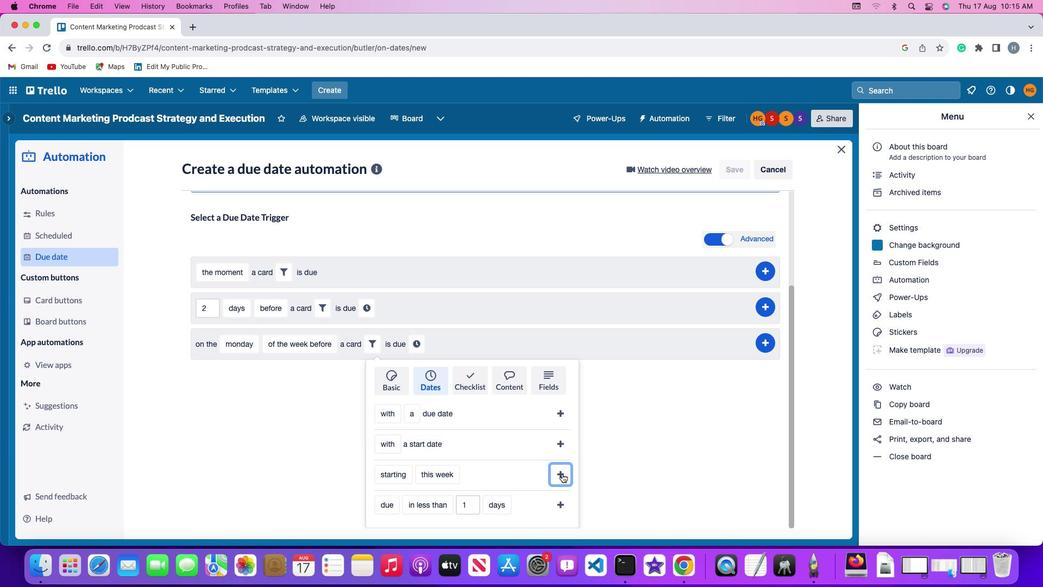 
Action: Mouse moved to (503, 478)
Screenshot: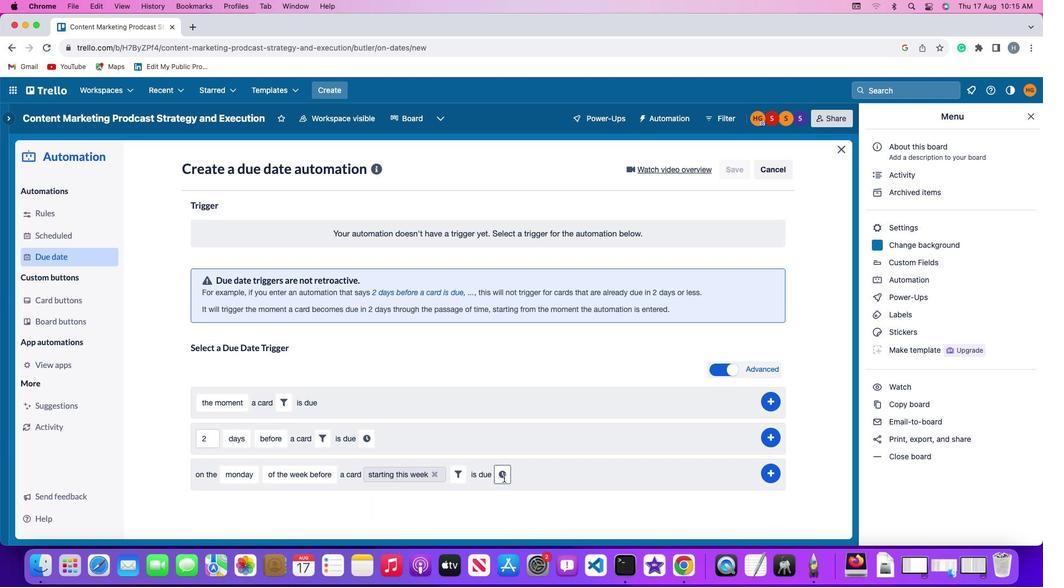 
Action: Mouse pressed left at (503, 478)
Screenshot: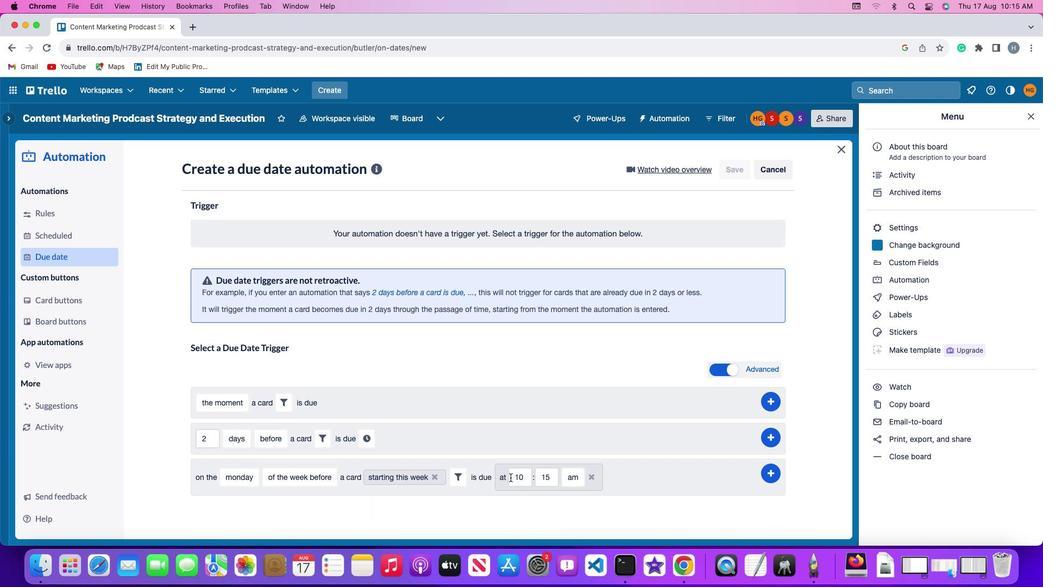 
Action: Mouse moved to (527, 478)
Screenshot: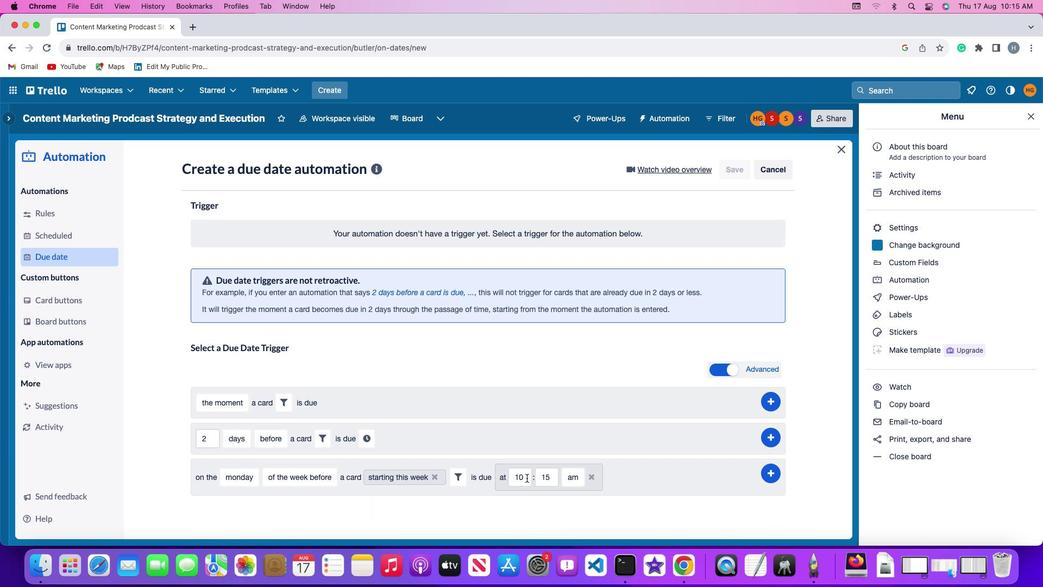 
Action: Mouse pressed left at (527, 478)
Screenshot: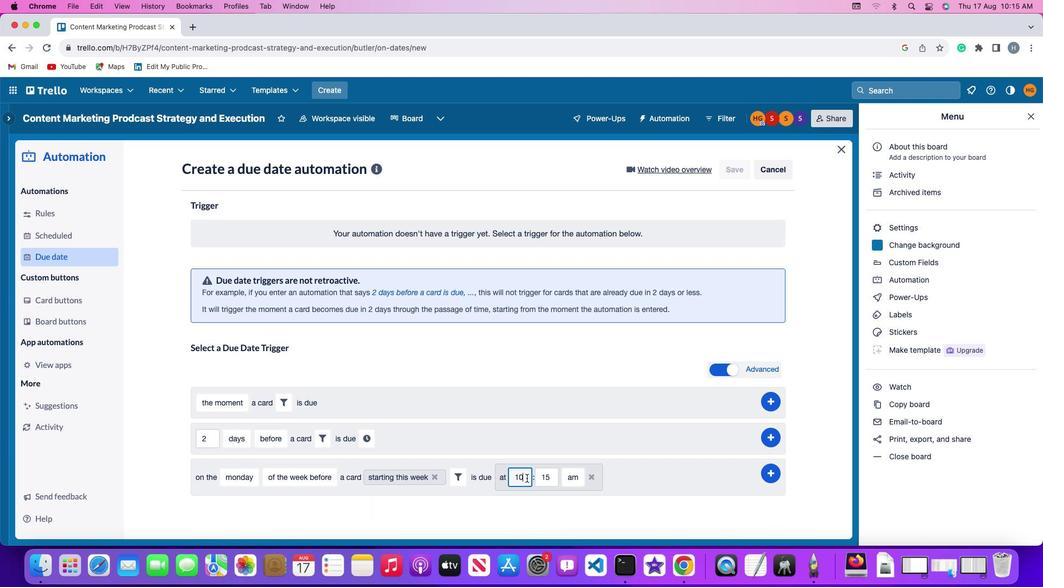
Action: Key pressed Key.backspace'1''1'
Screenshot: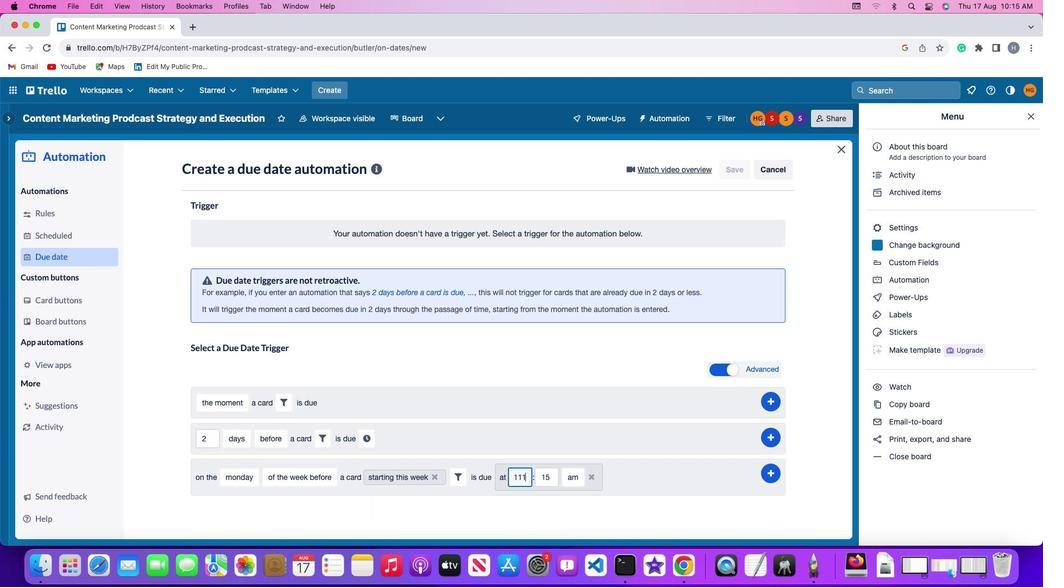 
Action: Mouse moved to (539, 477)
Screenshot: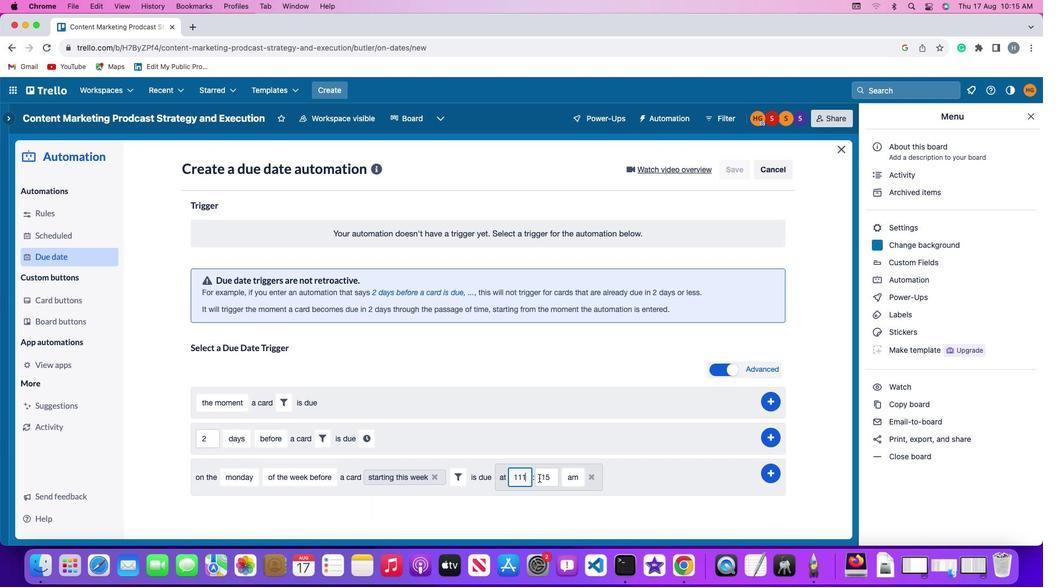 
Action: Key pressed Key.backspace
Screenshot: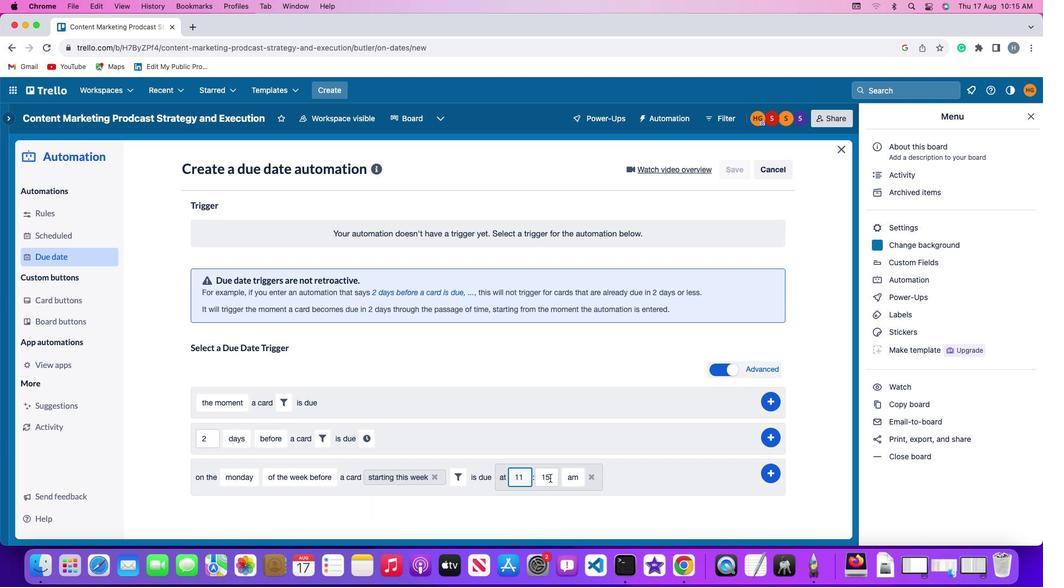 
Action: Mouse moved to (552, 477)
Screenshot: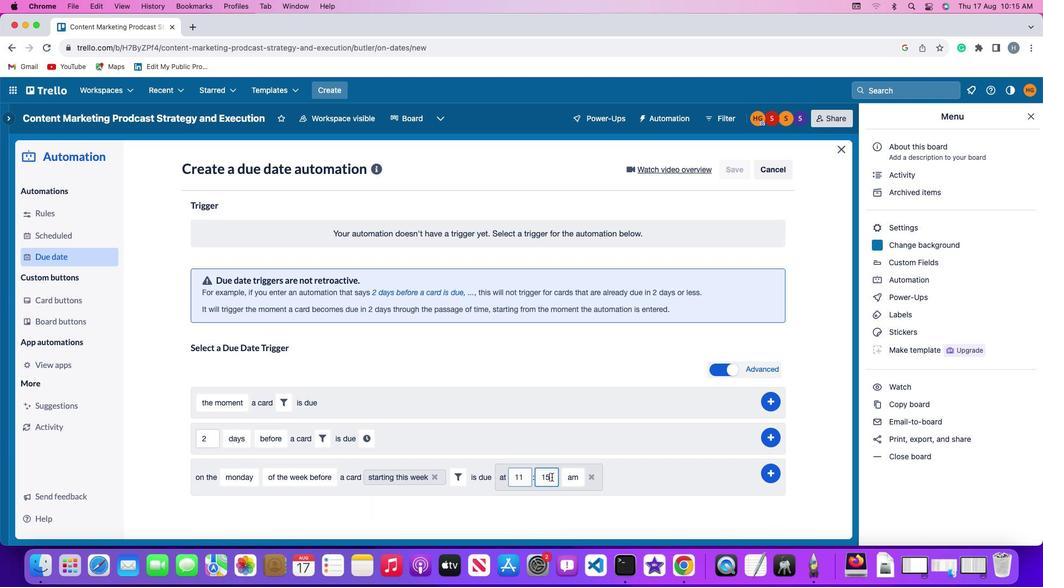 
Action: Mouse pressed left at (552, 477)
Screenshot: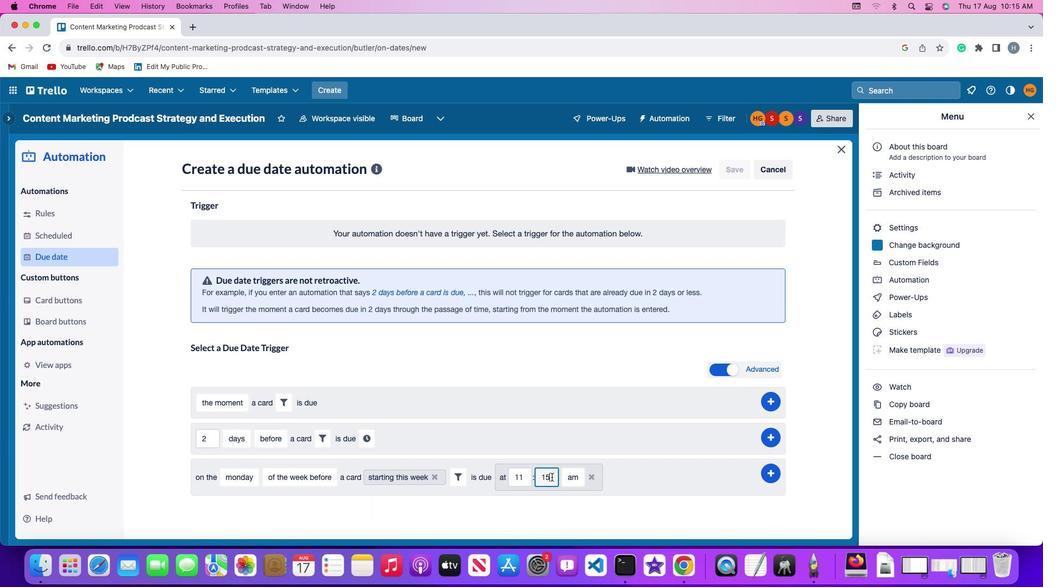 
Action: Key pressed Key.backspaceKey.backspace'0''0'
Screenshot: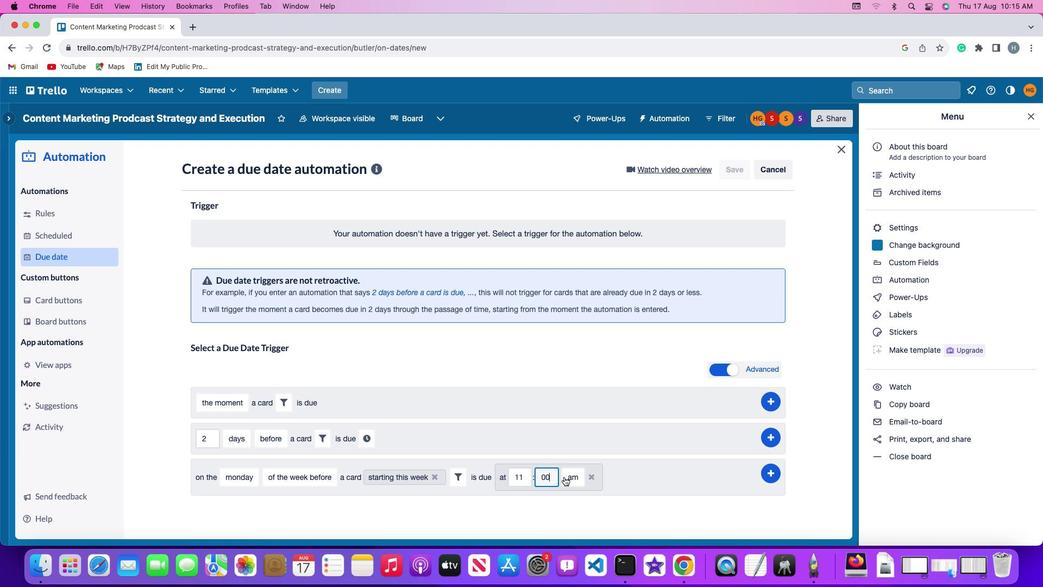 
Action: Mouse moved to (569, 476)
Screenshot: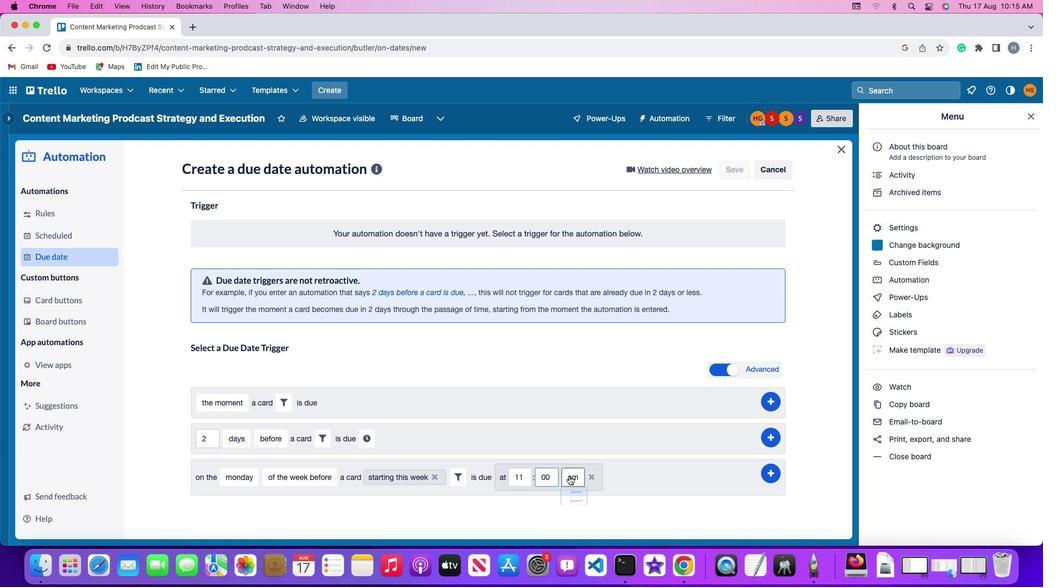 
Action: Mouse pressed left at (569, 476)
Screenshot: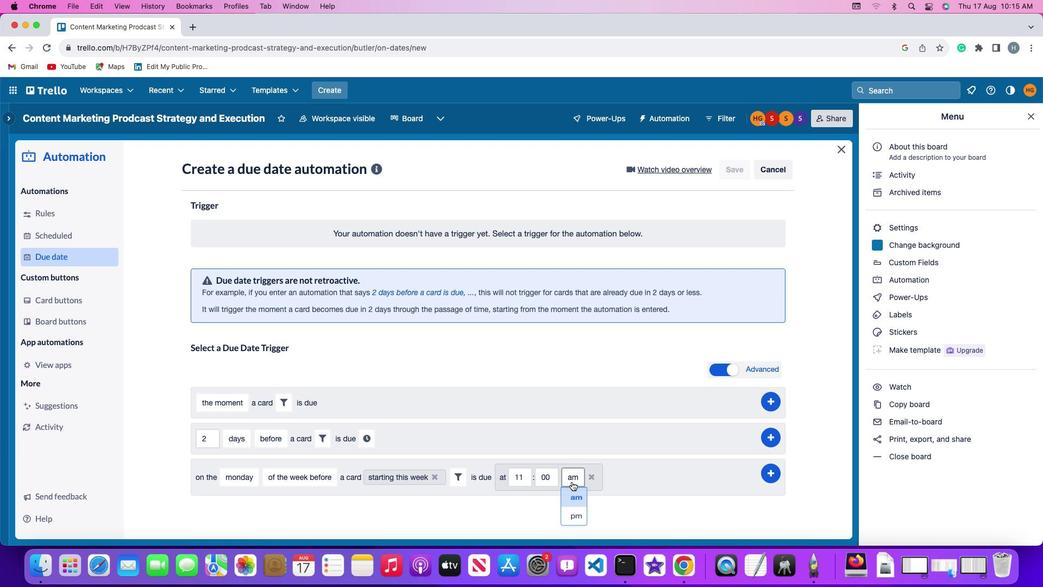 
Action: Mouse moved to (575, 494)
Screenshot: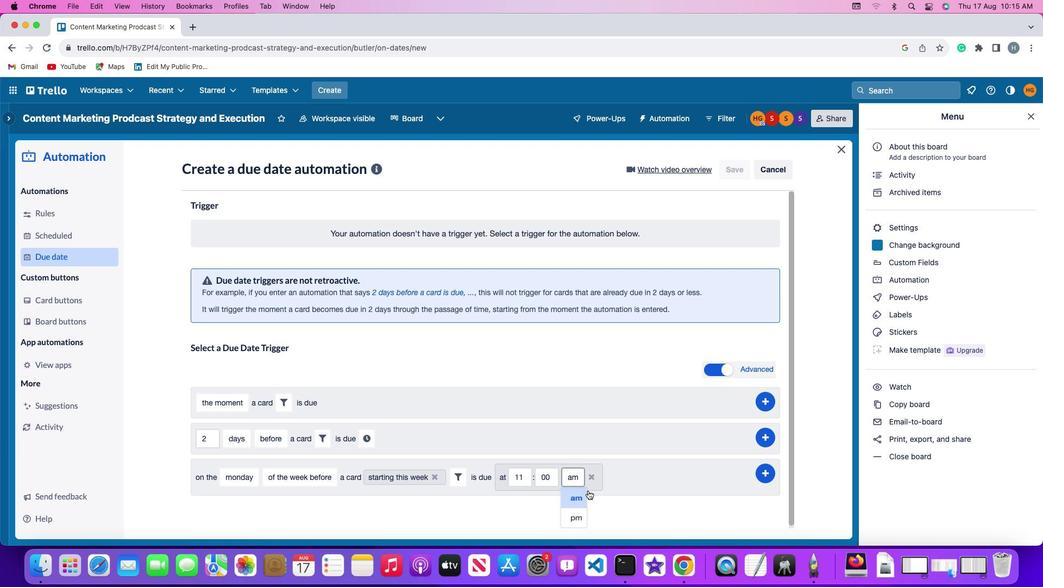 
Action: Mouse pressed left at (575, 494)
Screenshot: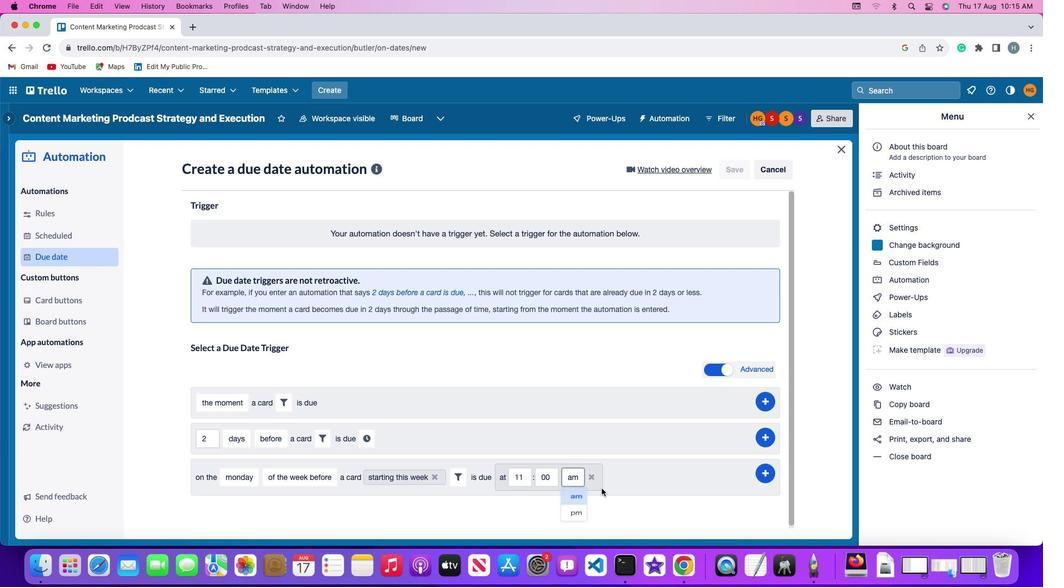 
Action: Mouse moved to (774, 469)
Screenshot: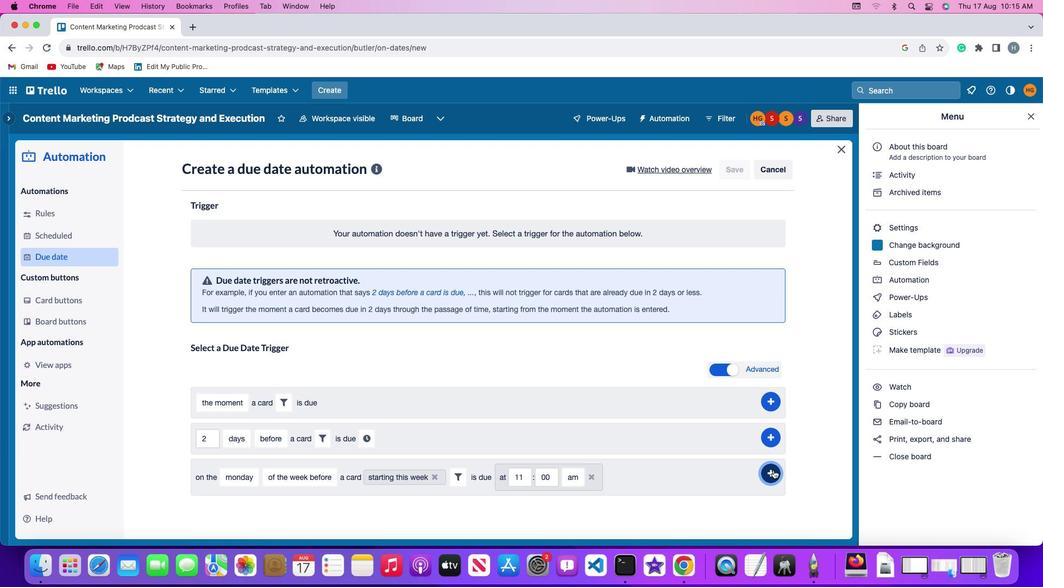 
Action: Mouse pressed left at (774, 469)
Screenshot: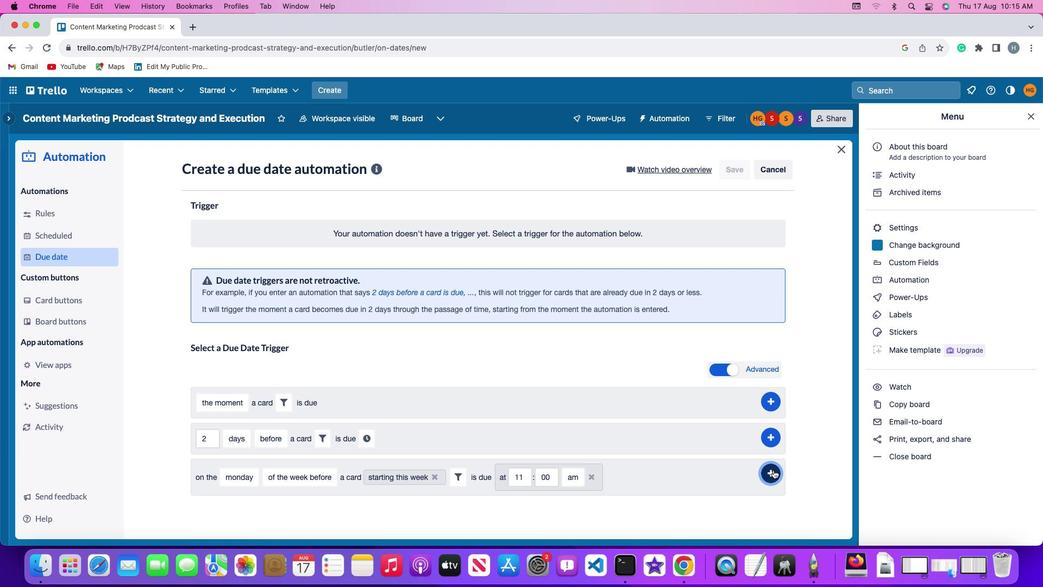 
Action: Mouse moved to (820, 397)
Screenshot: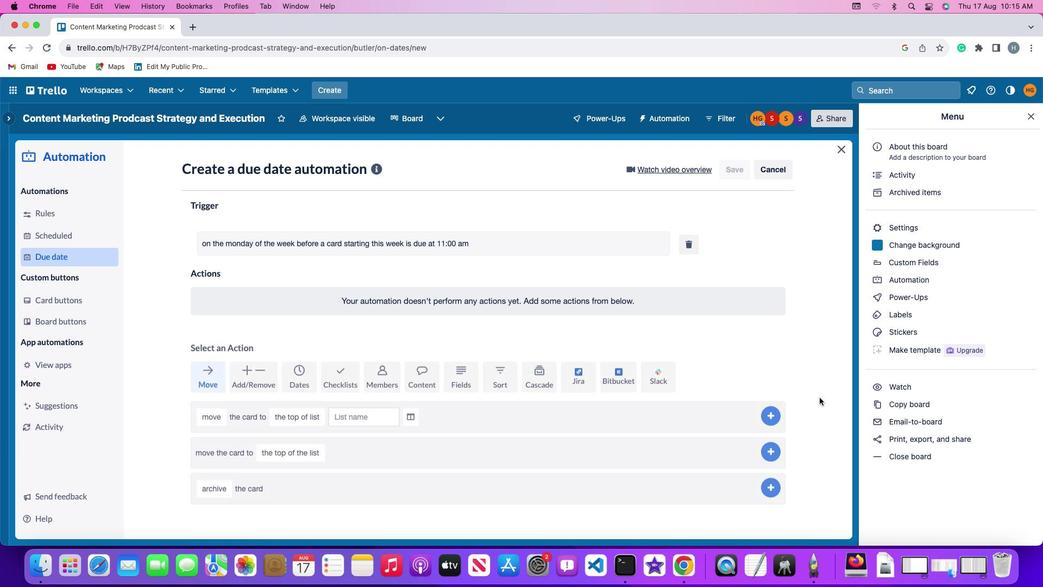 
